 Task: Start in the project BeaconWorks the sprint 'Rocket Run', with a duration of 2 weeks. Start in the project BeaconWorks the sprint 'Rocket Run', with a duration of 1 week. Start in the project BeaconWorks the sprint 'Rocket Run', with a duration of 3 weeks
Action: Mouse moved to (188, 46)
Screenshot: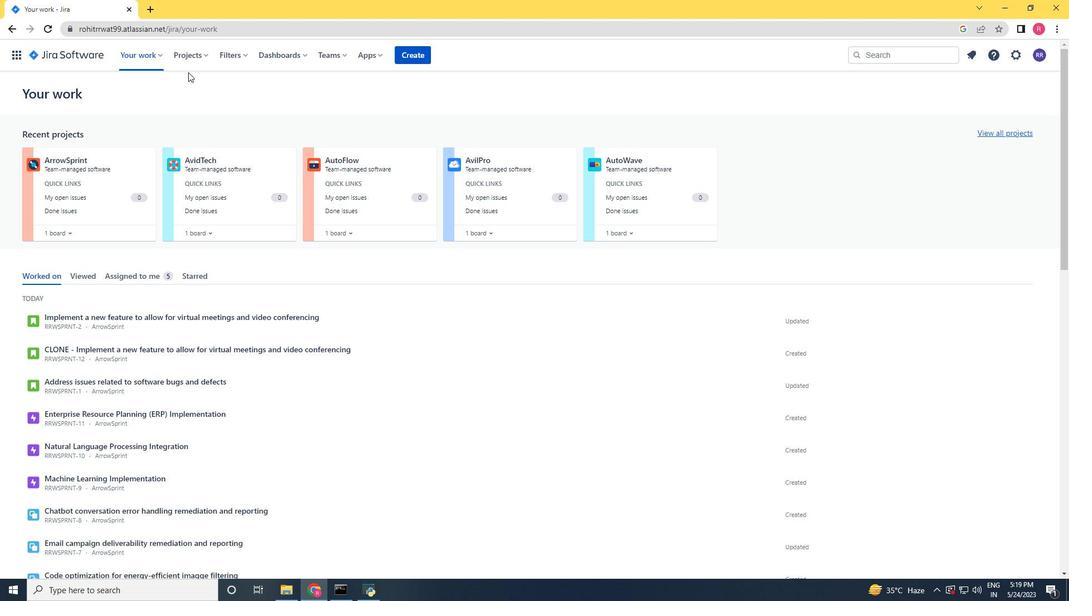 
Action: Mouse pressed left at (188, 46)
Screenshot: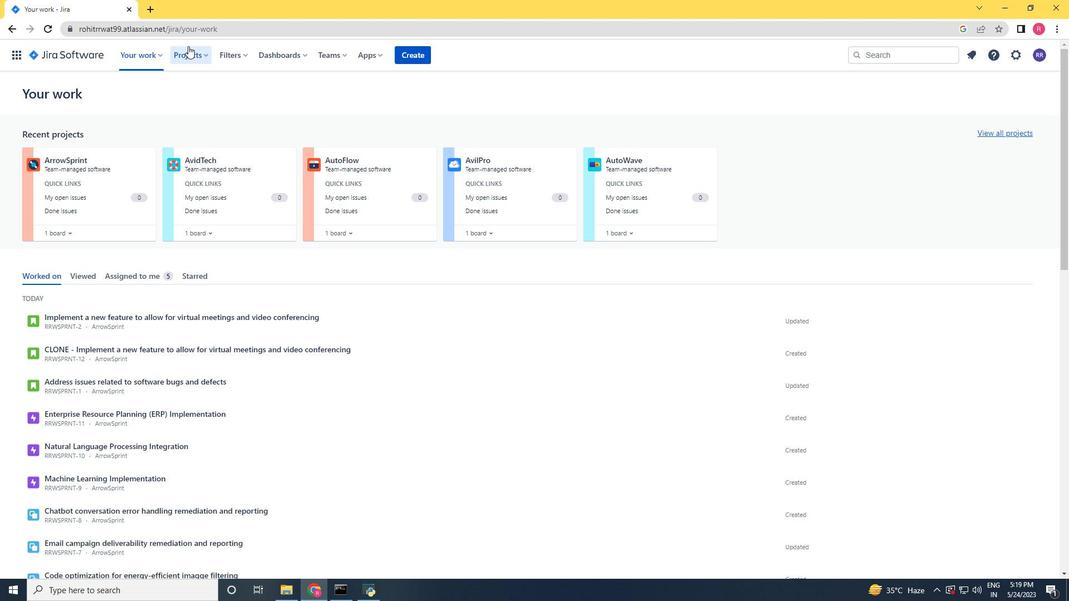 
Action: Mouse moved to (214, 102)
Screenshot: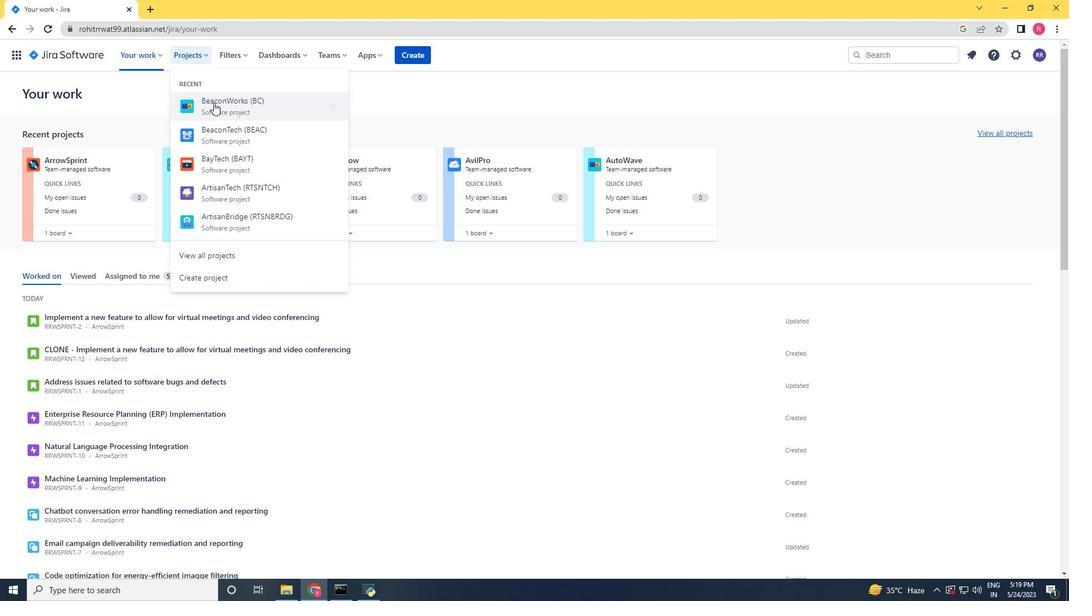 
Action: Mouse pressed left at (214, 102)
Screenshot: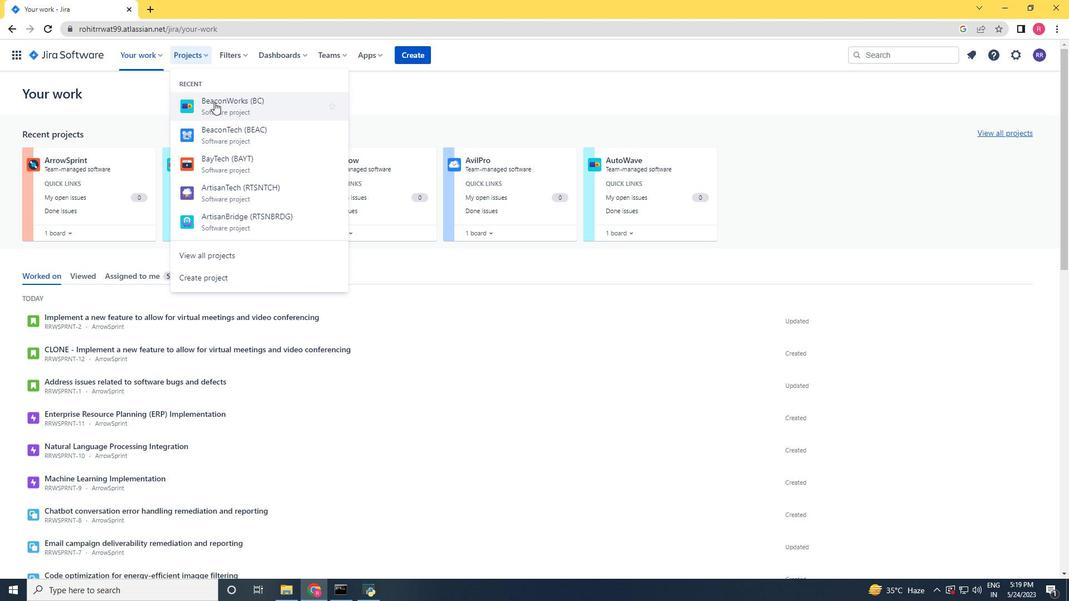 
Action: Mouse moved to (47, 174)
Screenshot: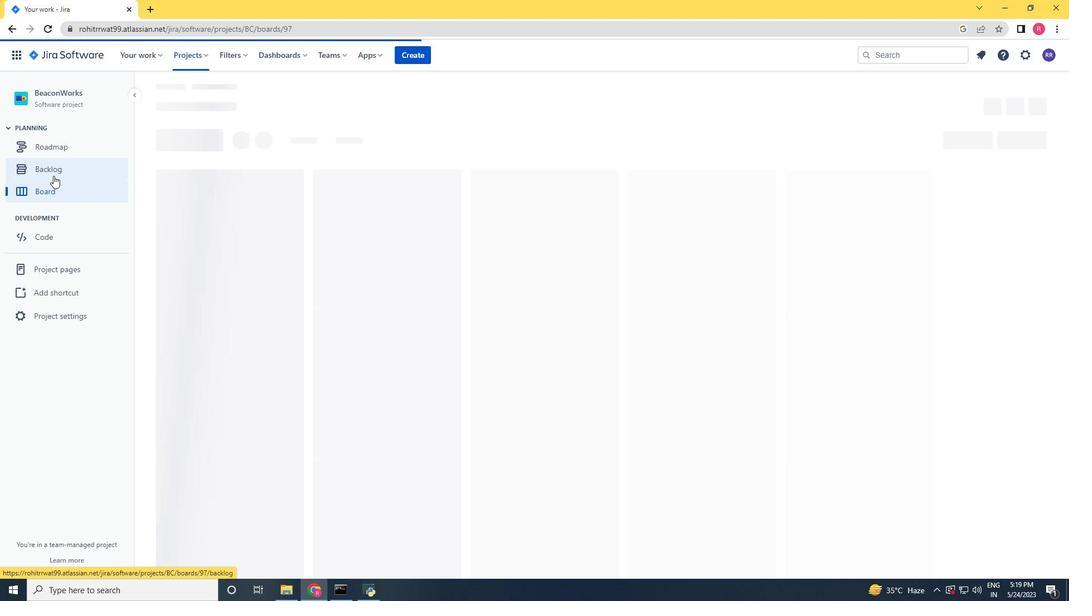 
Action: Mouse pressed left at (47, 174)
Screenshot: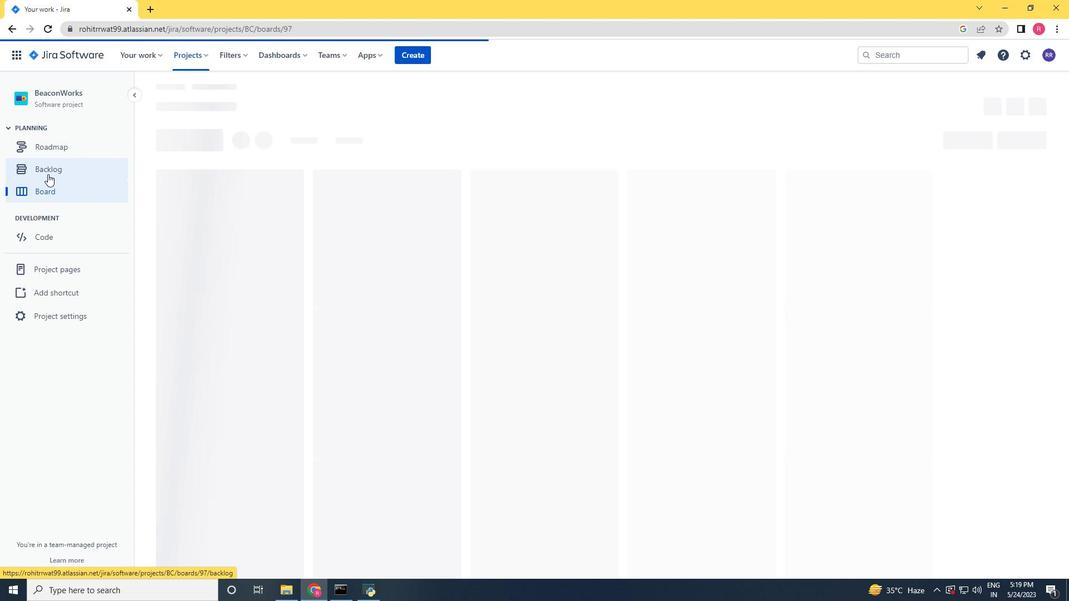 
Action: Mouse moved to (986, 180)
Screenshot: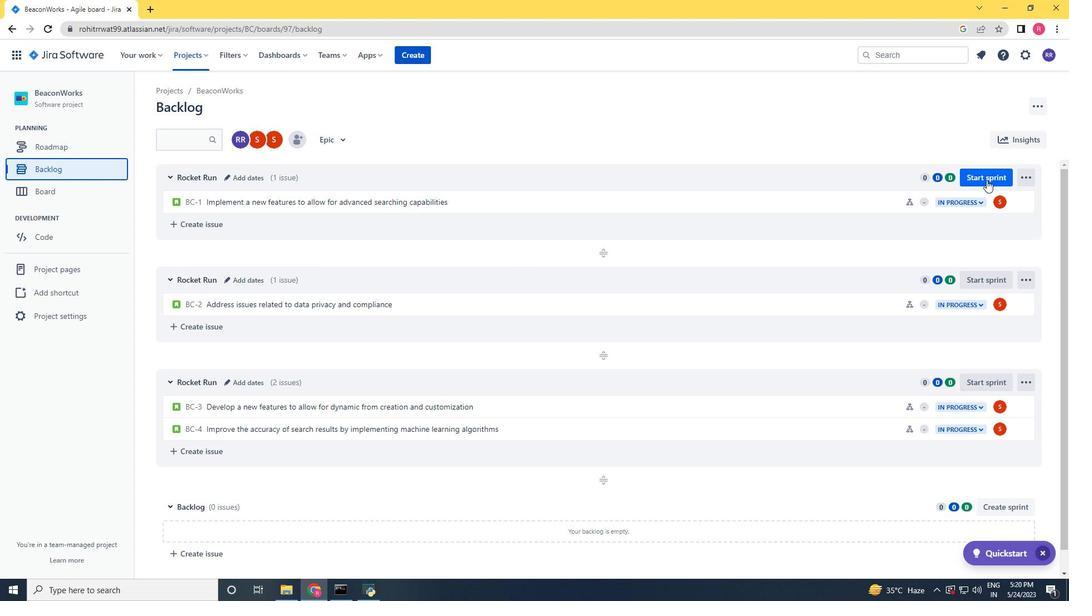 
Action: Mouse pressed left at (986, 180)
Screenshot: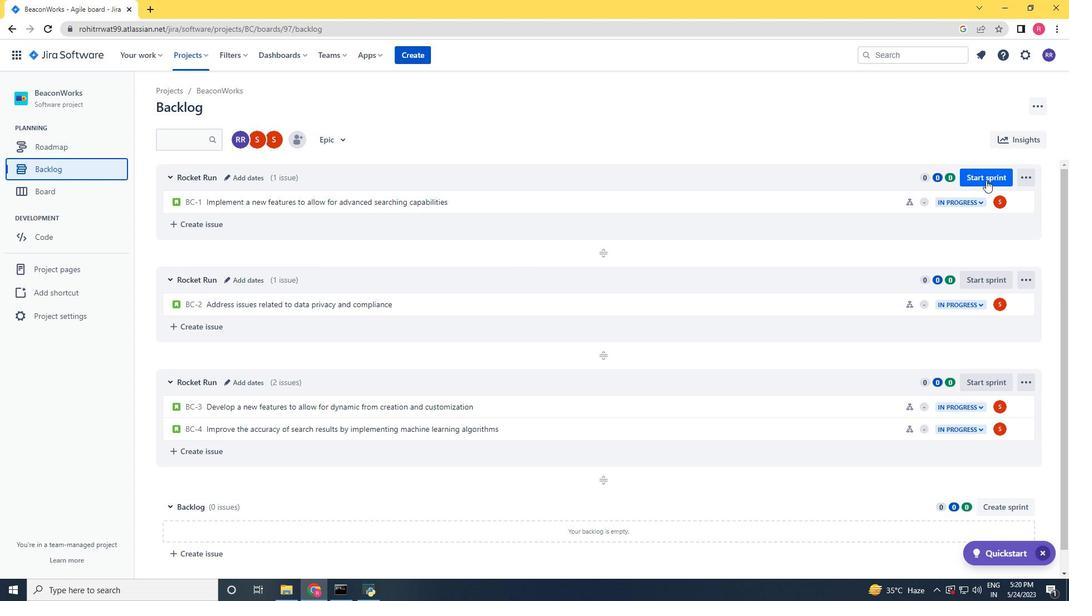 
Action: Mouse moved to (486, 201)
Screenshot: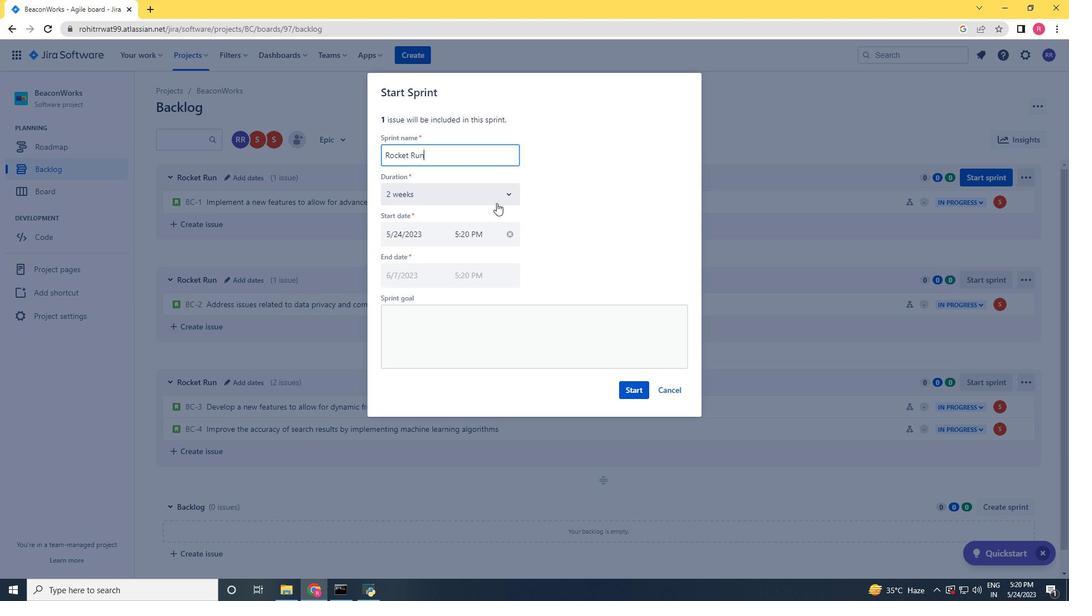 
Action: Mouse pressed left at (486, 201)
Screenshot: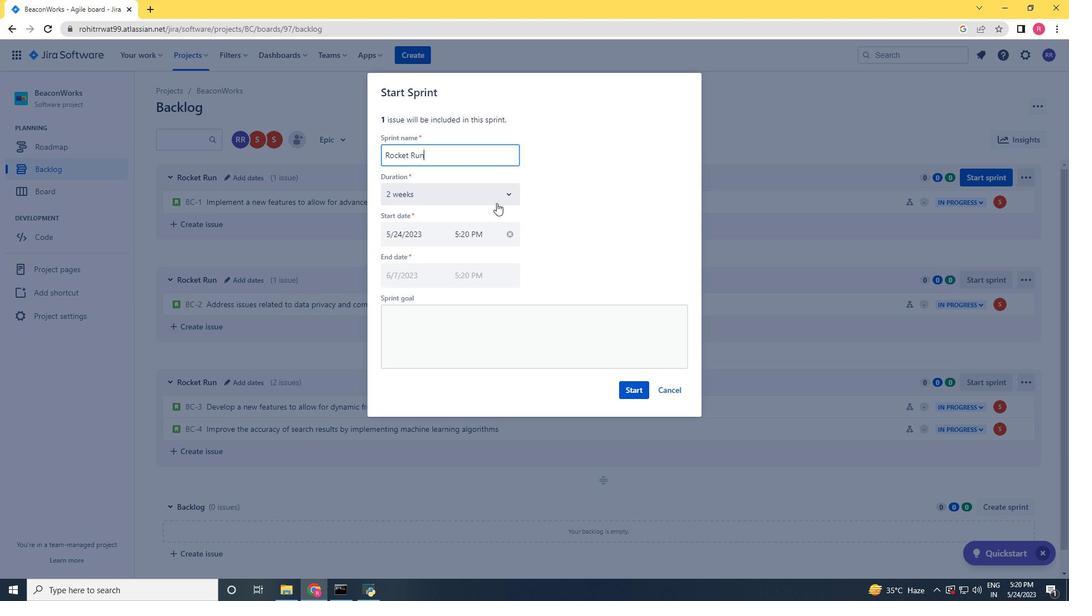 
Action: Mouse moved to (415, 243)
Screenshot: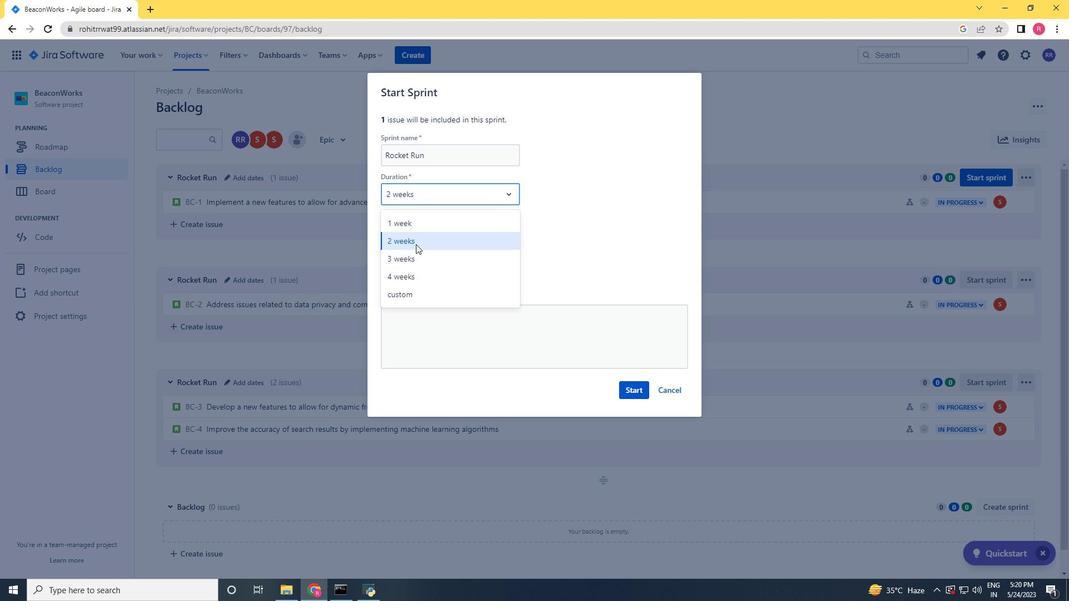 
Action: Mouse pressed left at (415, 243)
Screenshot: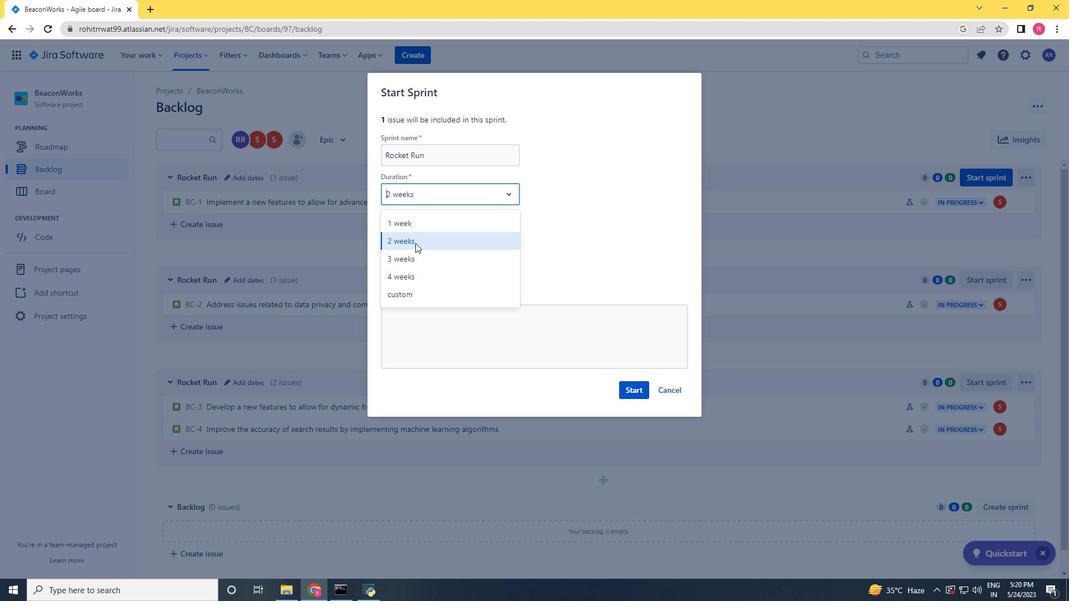 
Action: Mouse moved to (642, 392)
Screenshot: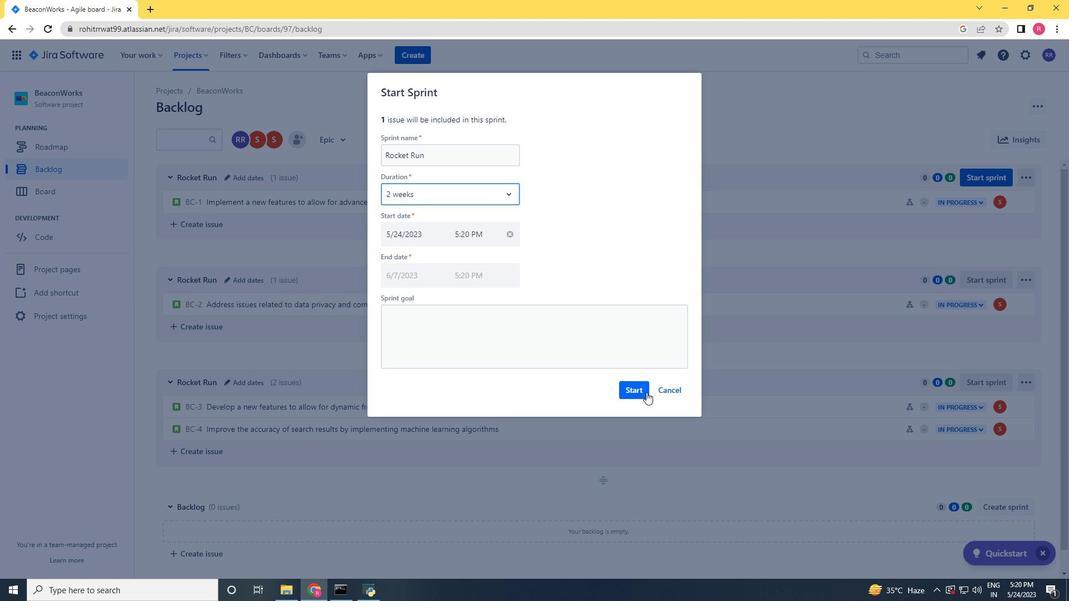 
Action: Mouse pressed left at (642, 392)
Screenshot: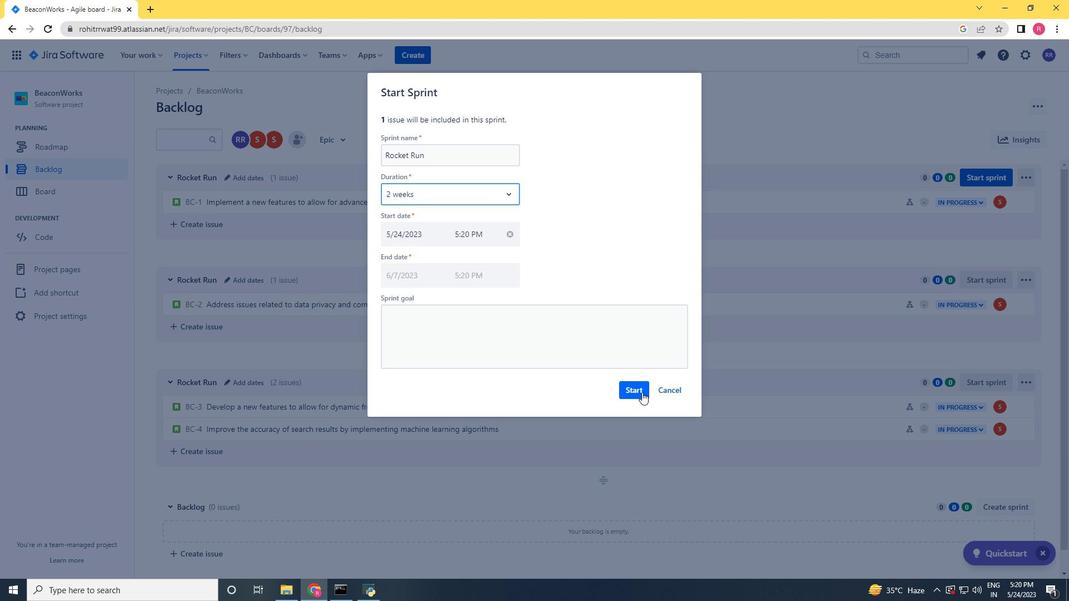 
Action: Mouse moved to (72, 168)
Screenshot: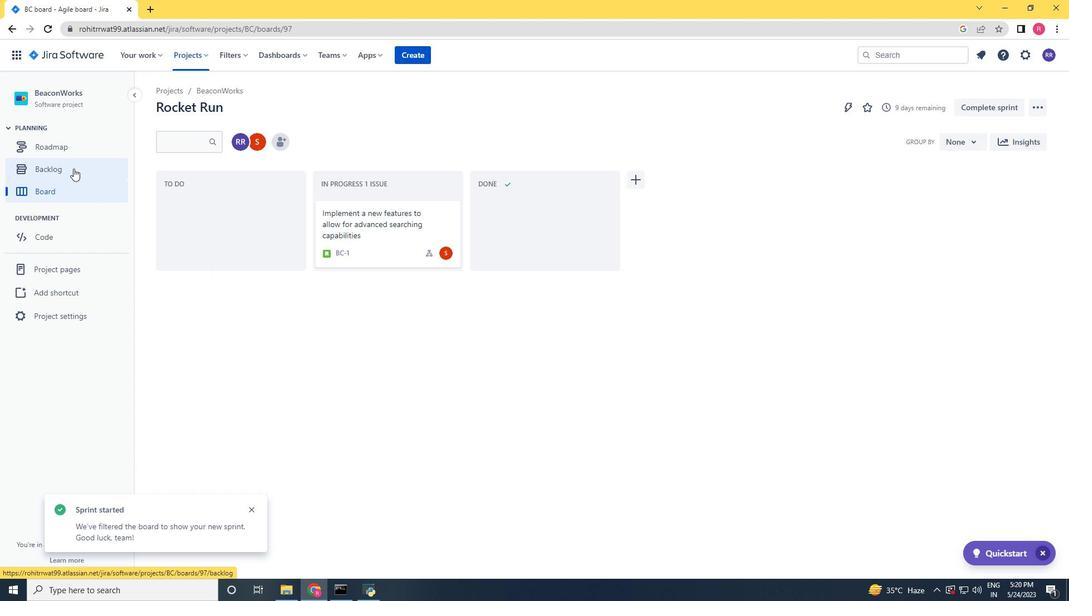 
Action: Mouse pressed left at (72, 168)
Screenshot: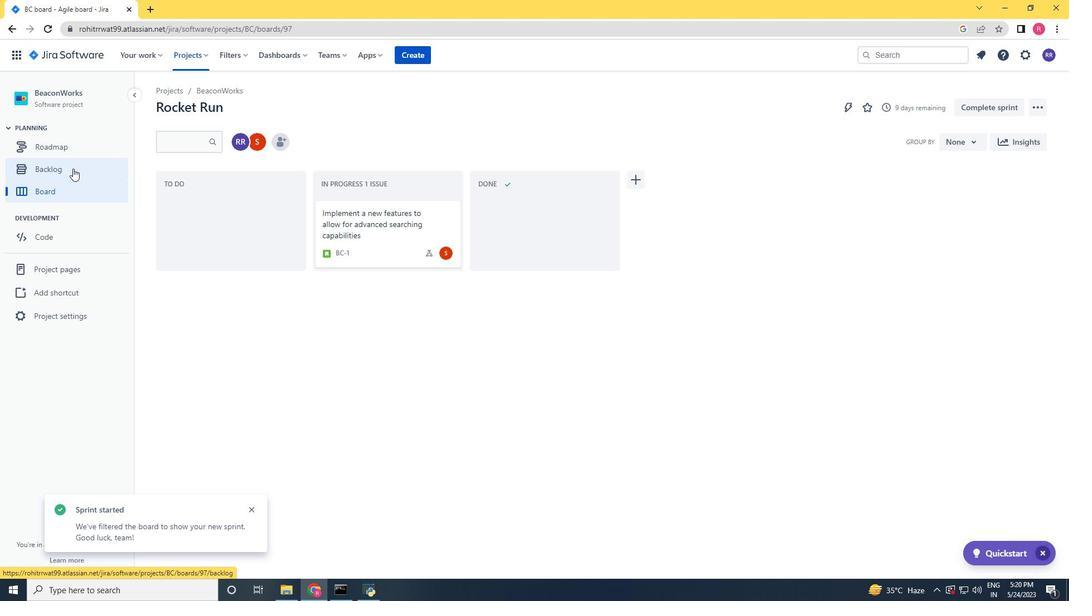 
Action: Mouse moved to (976, 276)
Screenshot: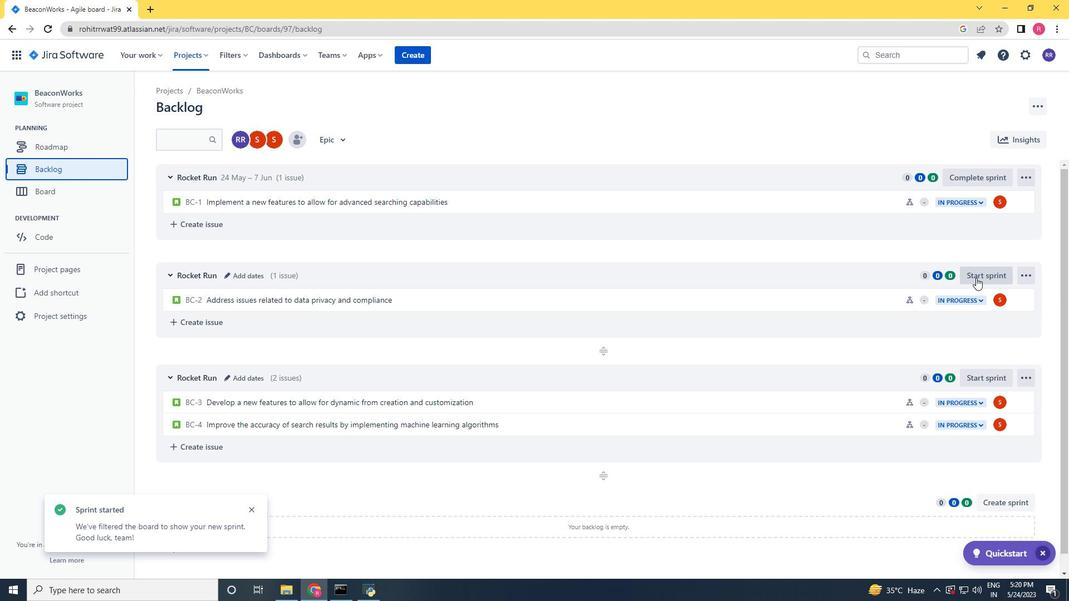 
Action: Mouse pressed left at (976, 276)
Screenshot: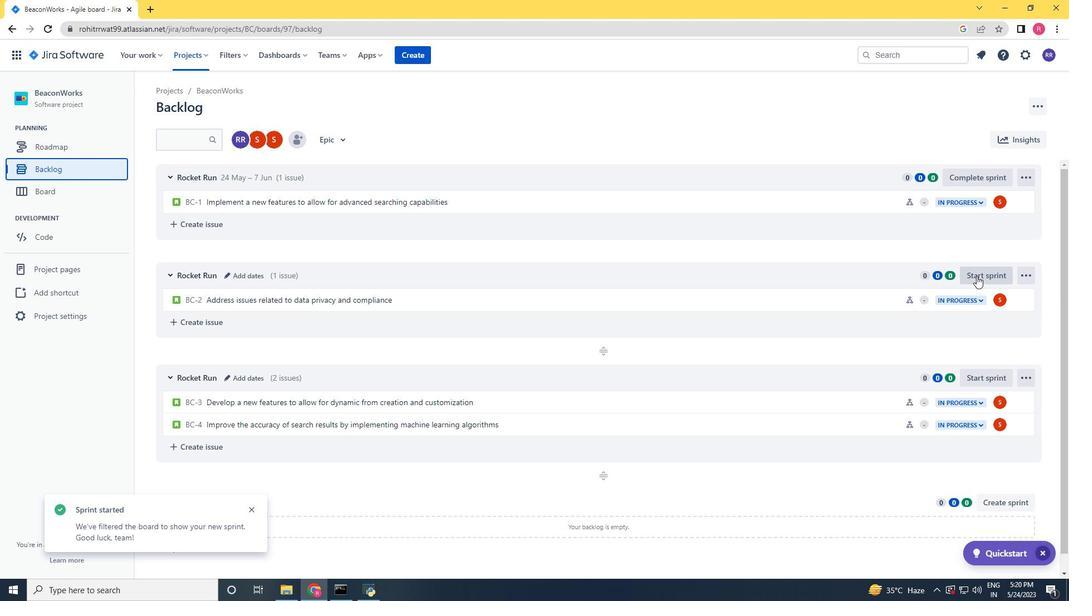 
Action: Mouse moved to (475, 201)
Screenshot: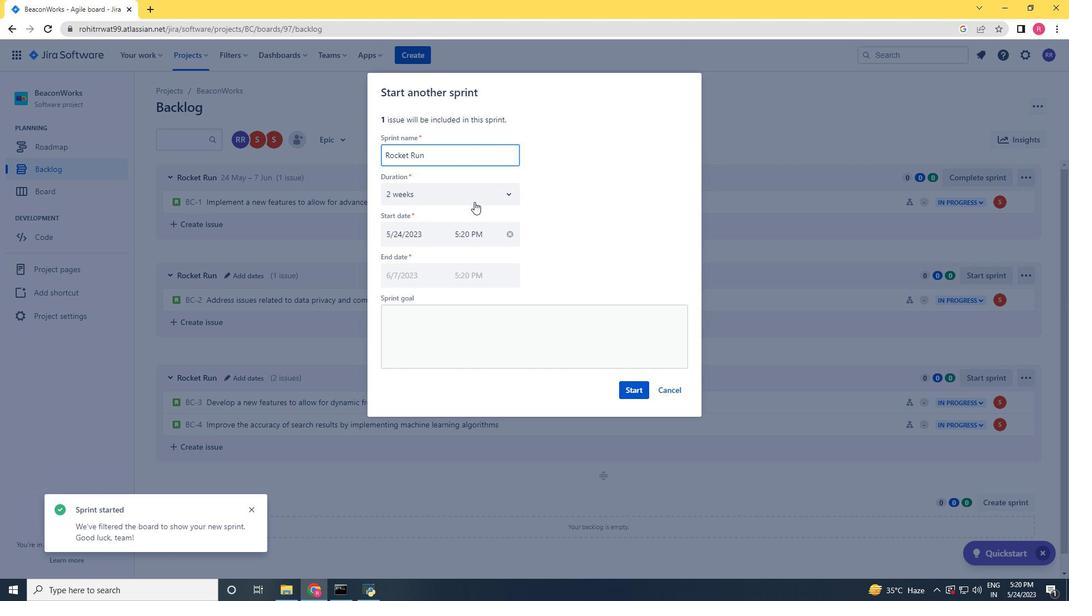 
Action: Mouse pressed left at (475, 201)
Screenshot: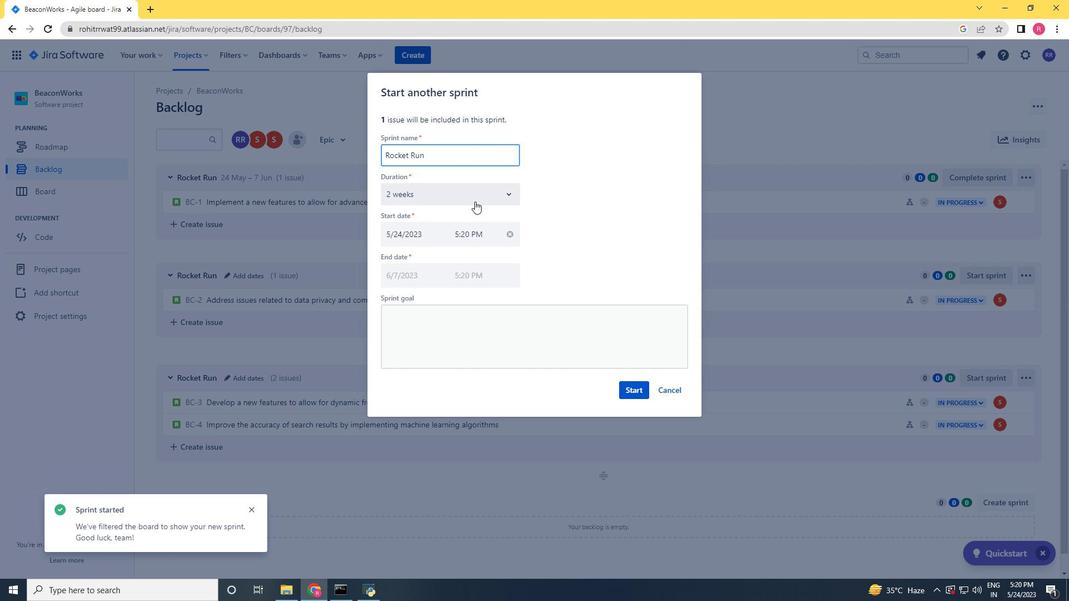 
Action: Mouse moved to (442, 222)
Screenshot: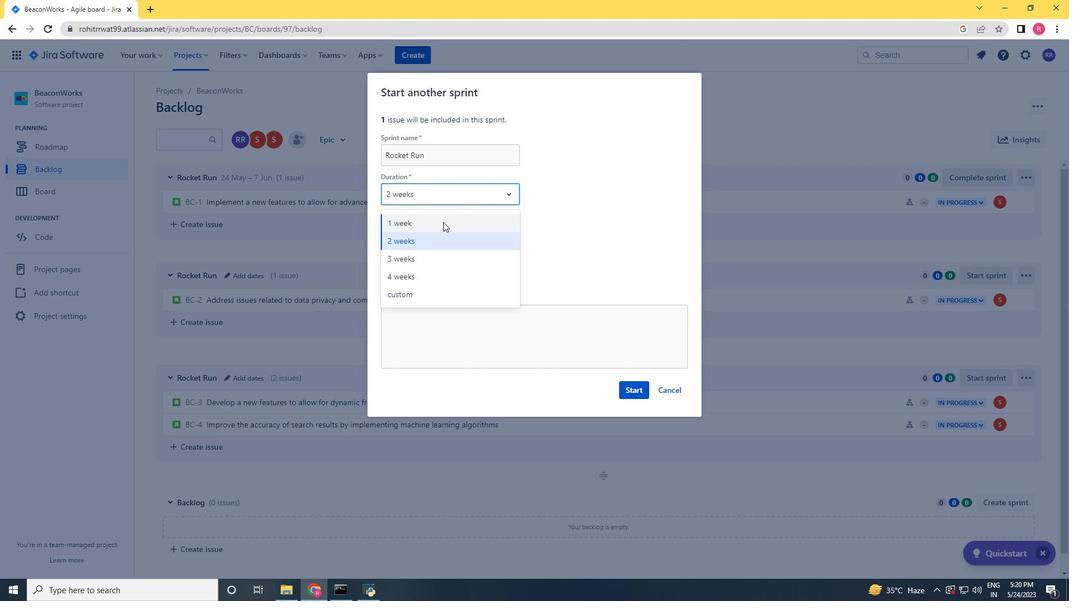 
Action: Mouse pressed left at (442, 222)
Screenshot: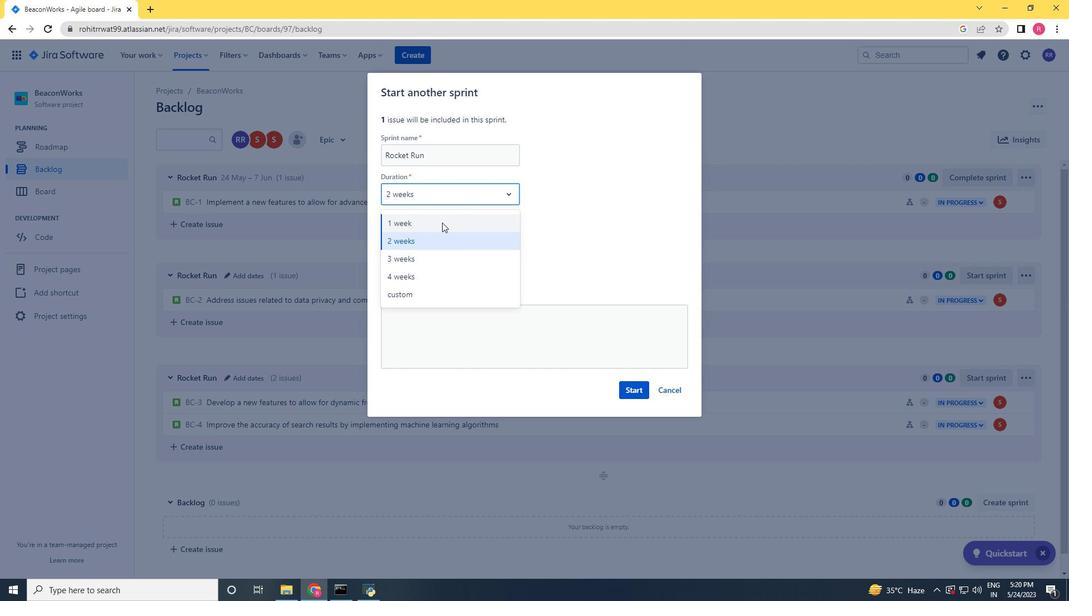
Action: Mouse moved to (629, 393)
Screenshot: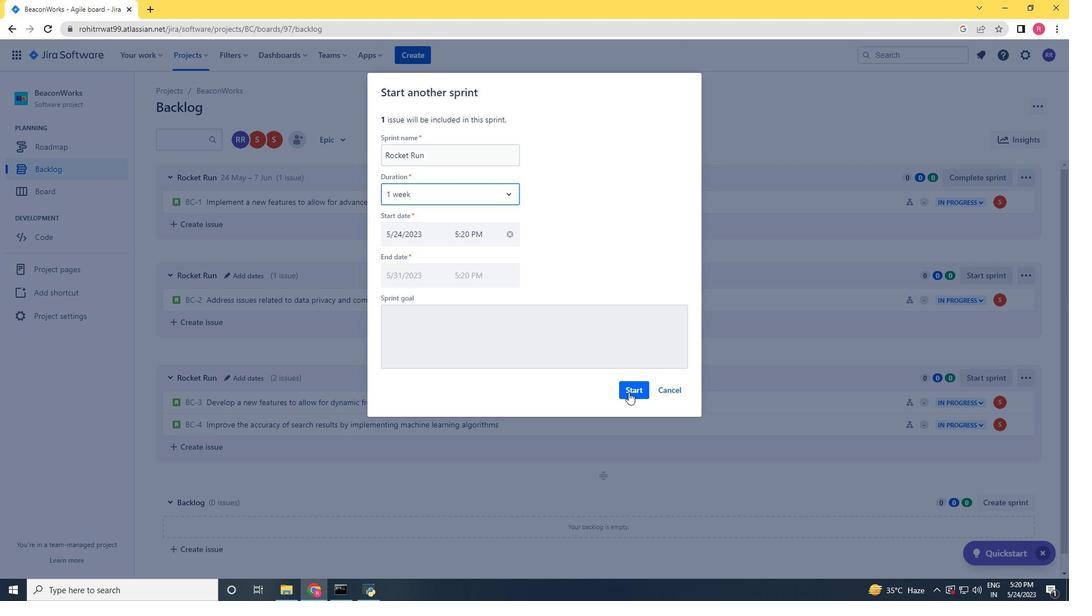 
Action: Mouse pressed left at (629, 393)
Screenshot: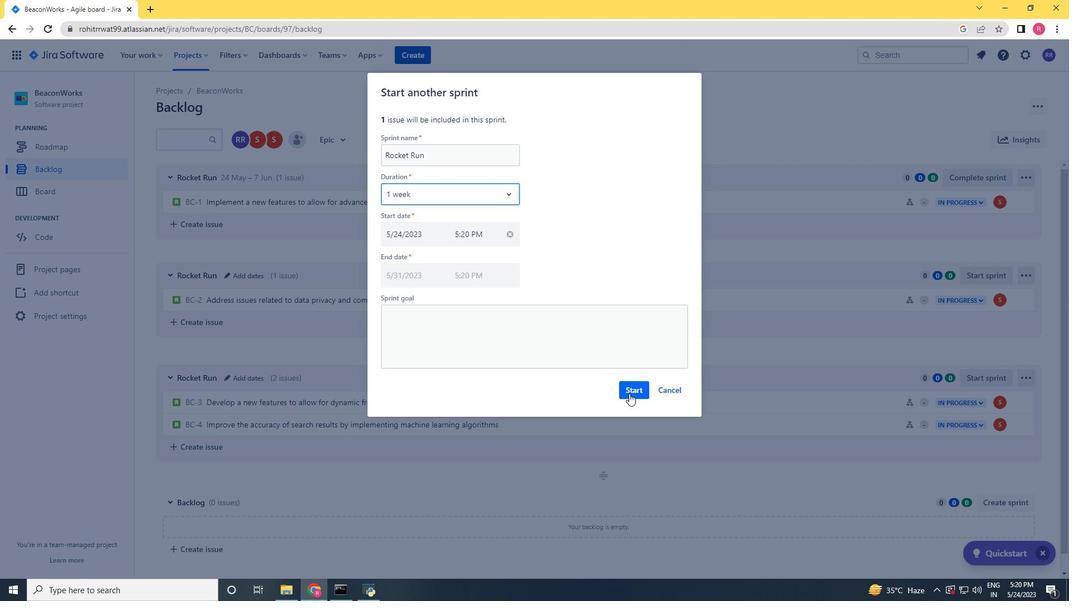
Action: Mouse moved to (68, 168)
Screenshot: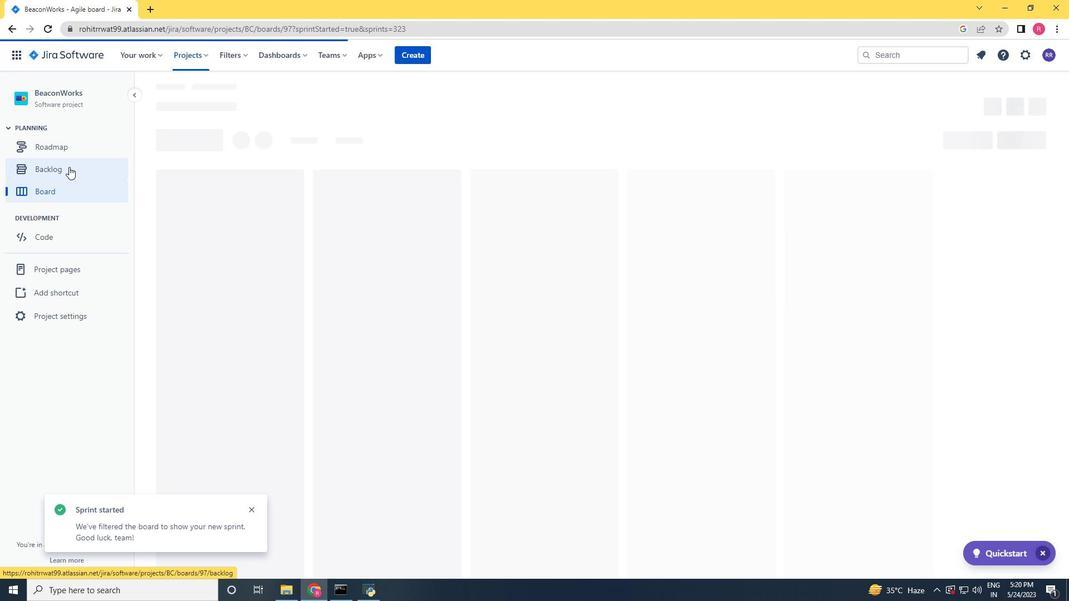 
Action: Mouse pressed left at (68, 168)
Screenshot: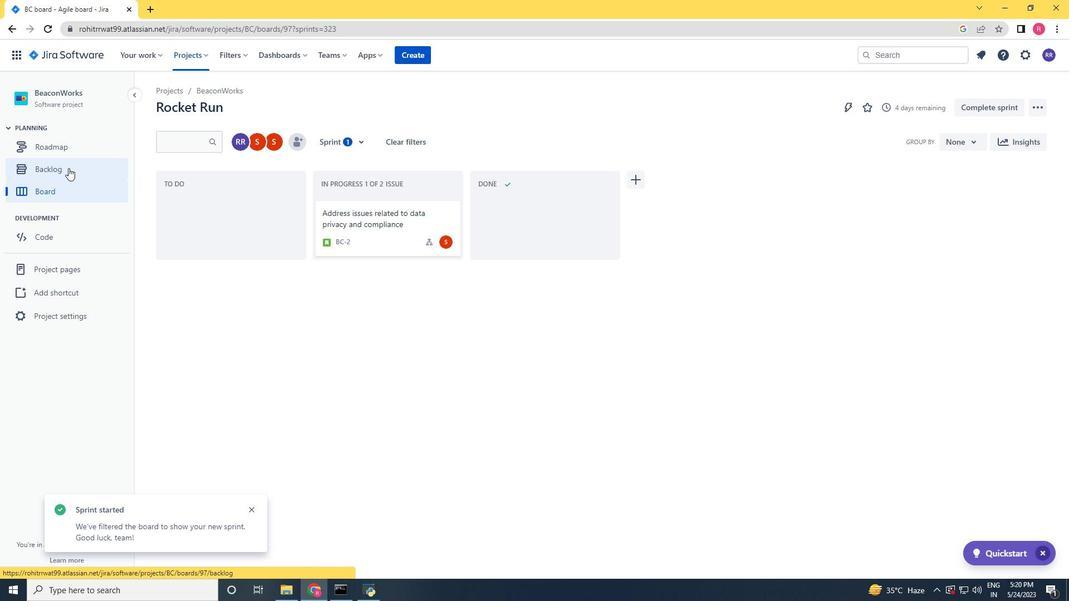 
Action: Mouse moved to (740, 410)
Screenshot: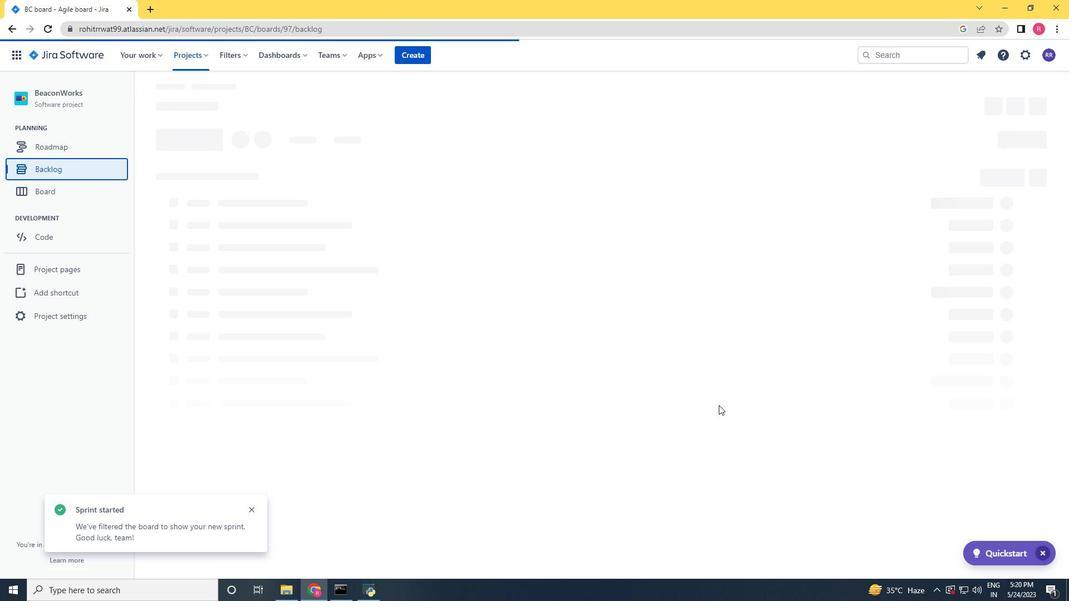 
Action: Mouse scrolled (740, 411) with delta (0, 0)
Screenshot: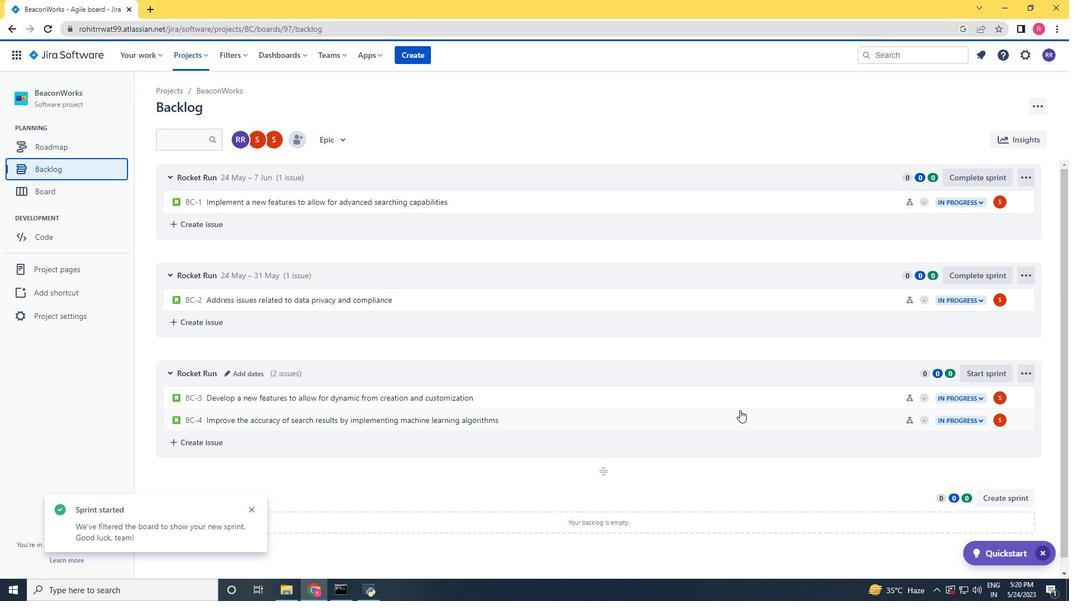 
Action: Mouse scrolled (740, 411) with delta (0, 0)
Screenshot: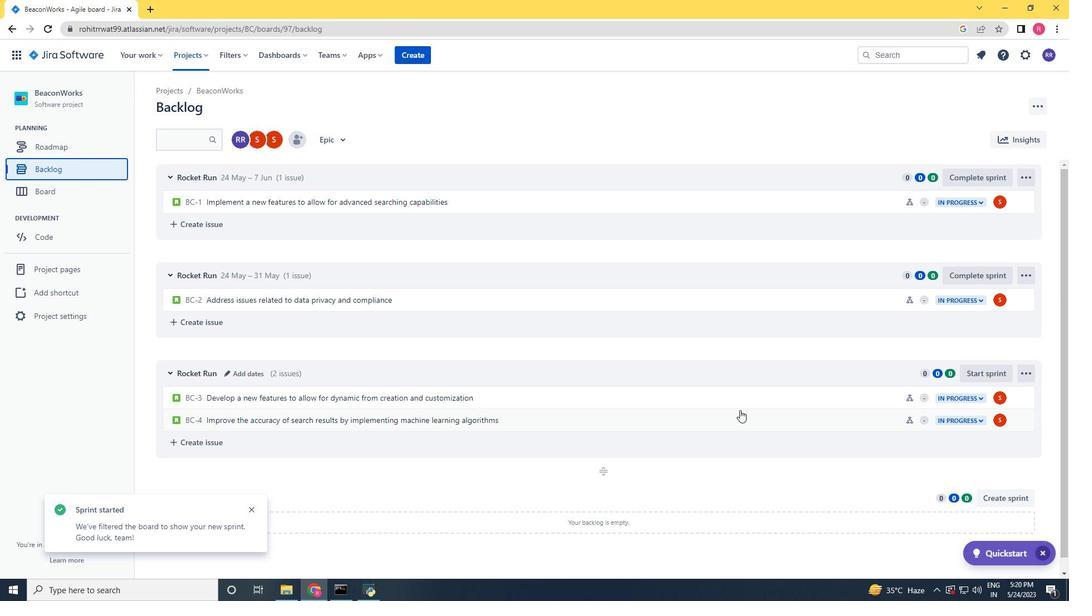 
Action: Mouse scrolled (740, 411) with delta (0, 0)
Screenshot: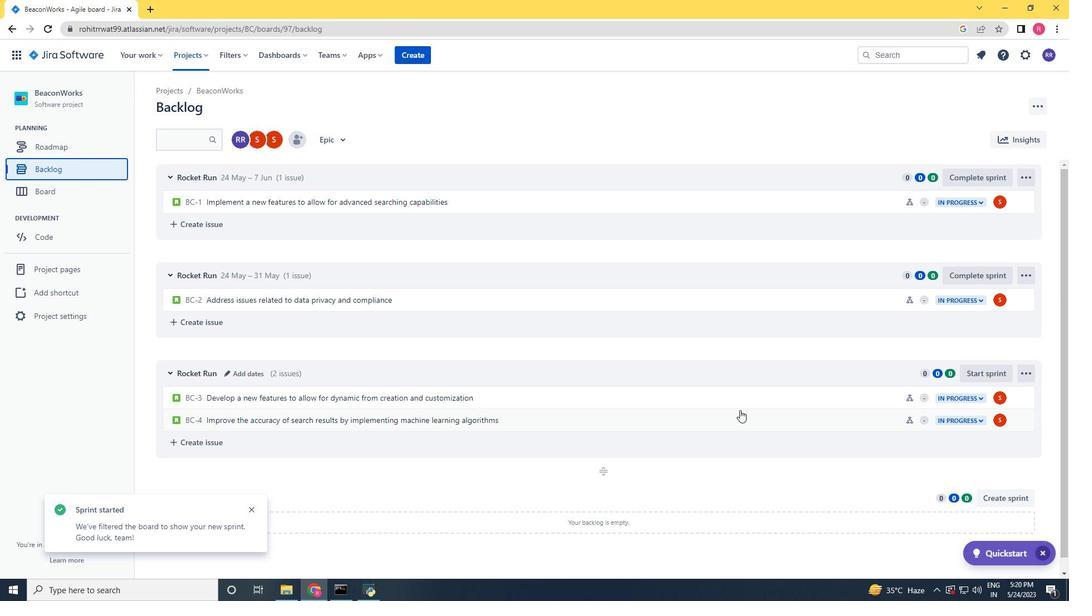 
Action: Mouse moved to (740, 410)
Screenshot: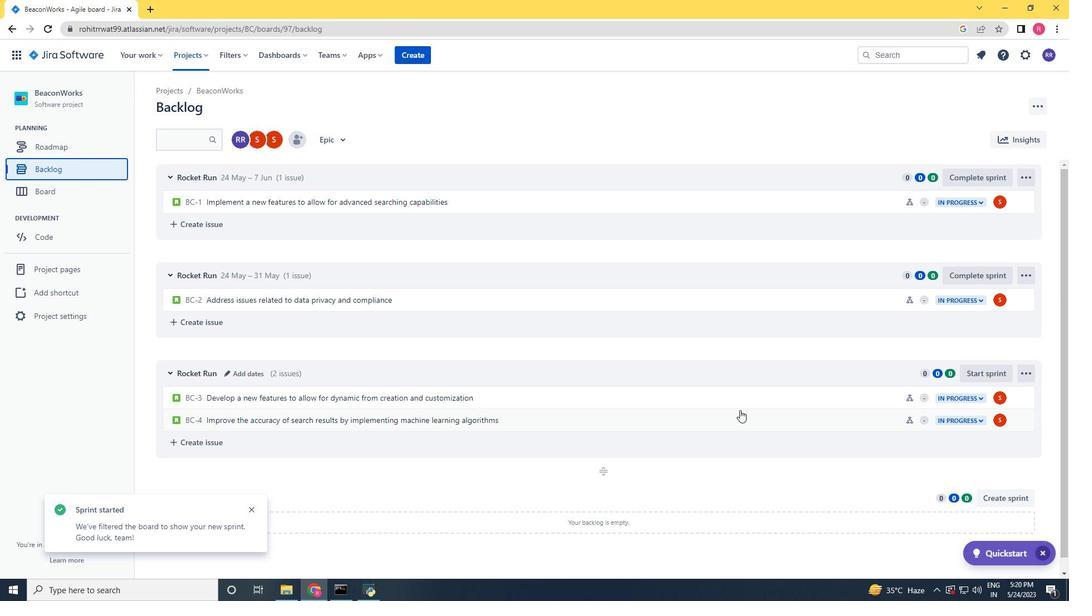 
Action: Mouse scrolled (740, 409) with delta (0, 0)
Screenshot: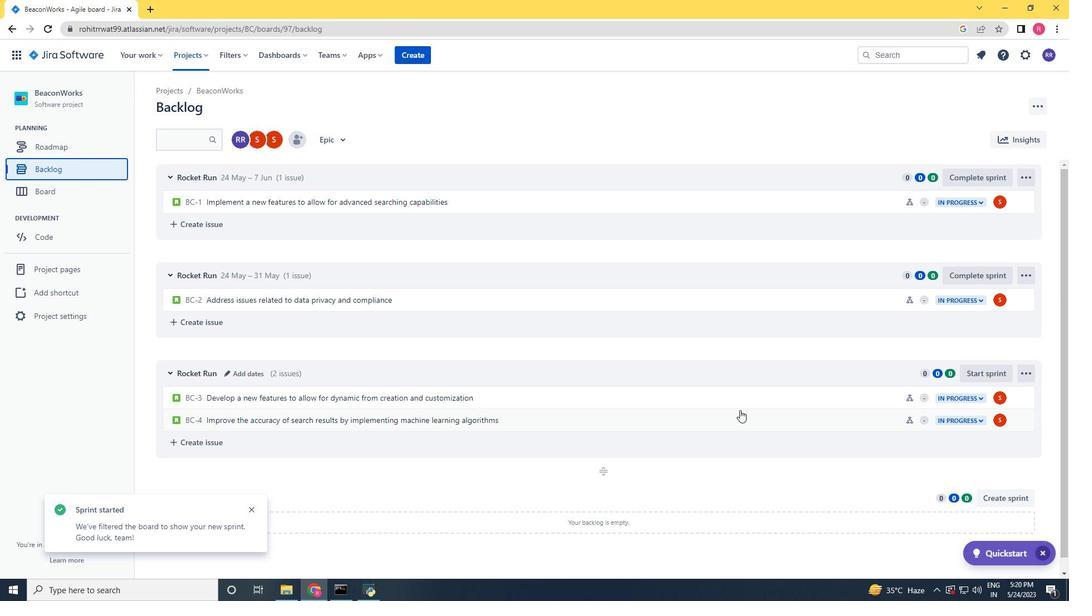 
Action: Mouse scrolled (740, 409) with delta (0, 0)
Screenshot: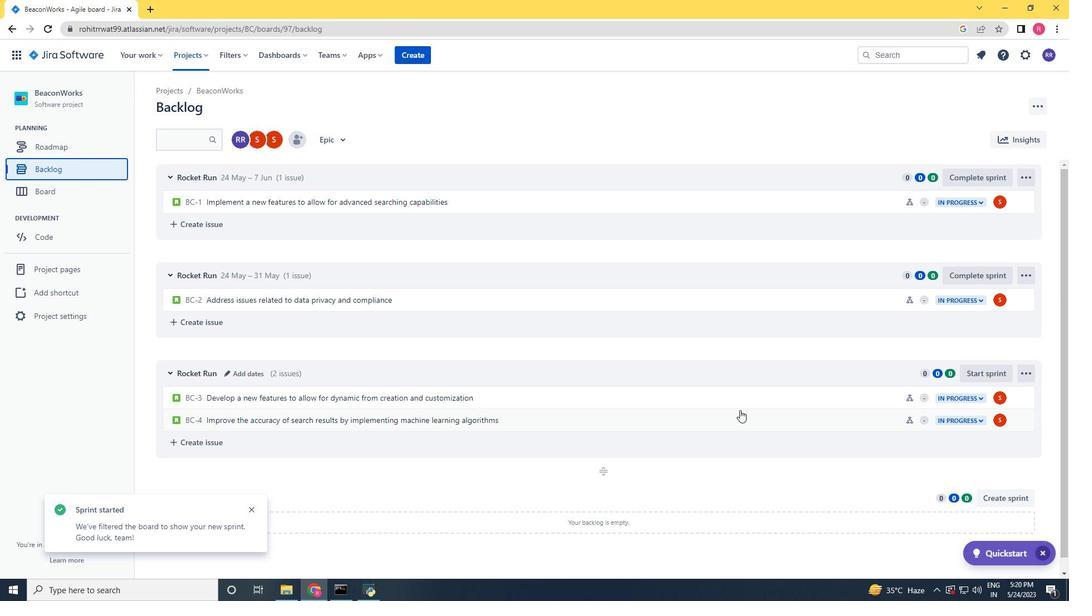 
Action: Mouse scrolled (740, 409) with delta (0, 0)
Screenshot: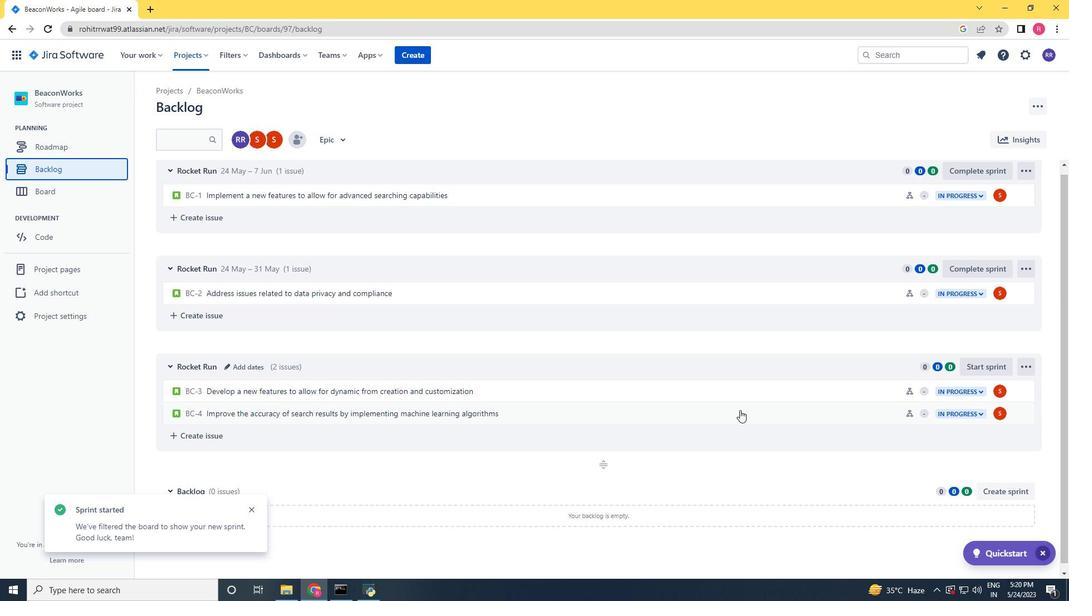 
Action: Mouse moved to (797, 422)
Screenshot: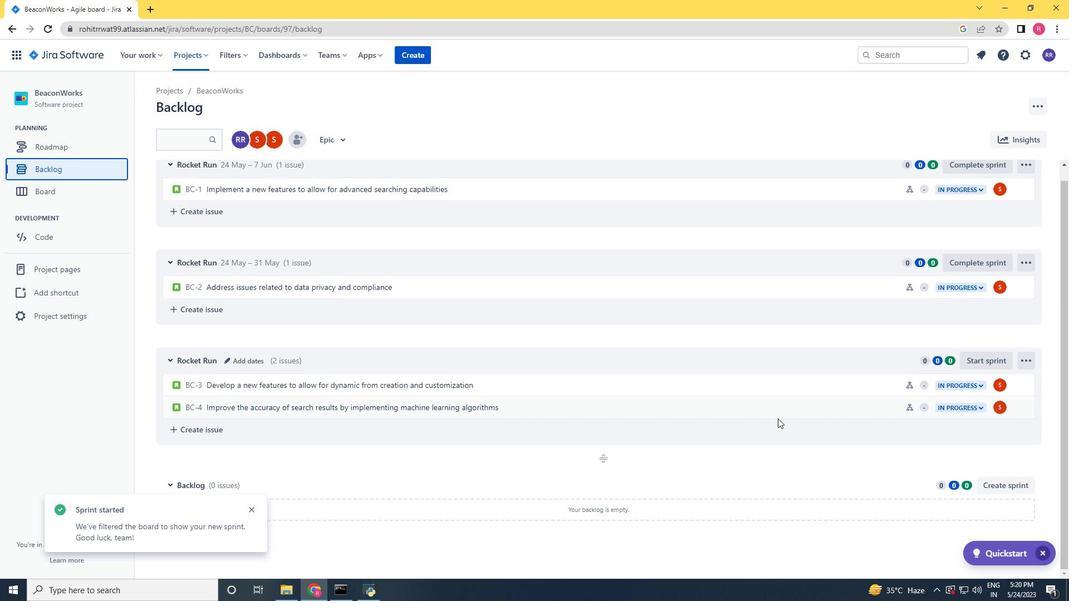
Action: Mouse scrolled (797, 423) with delta (0, 0)
Screenshot: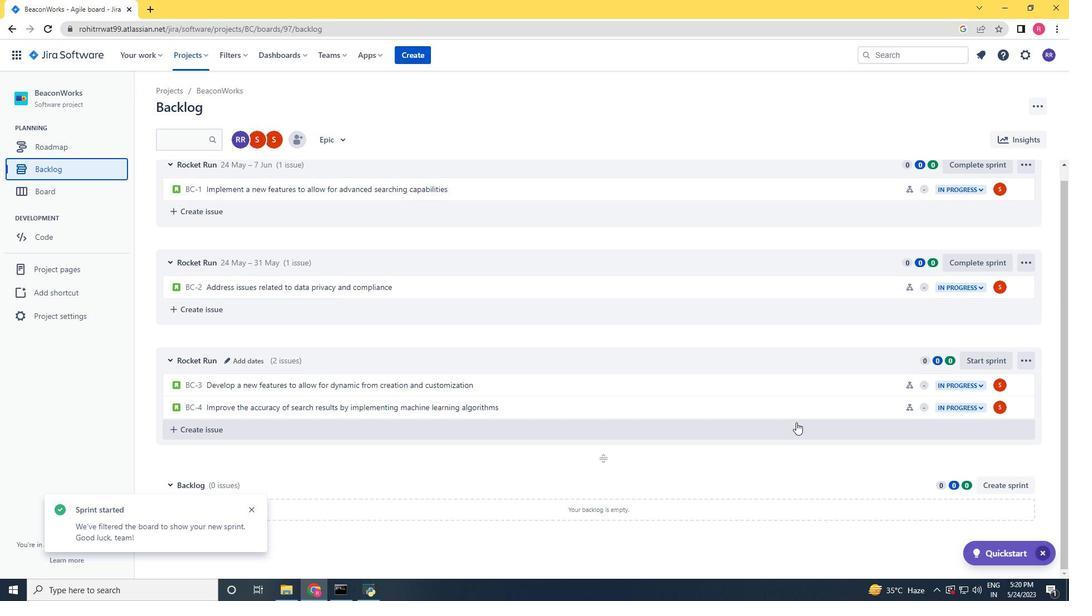 
Action: Mouse scrolled (797, 423) with delta (0, 0)
Screenshot: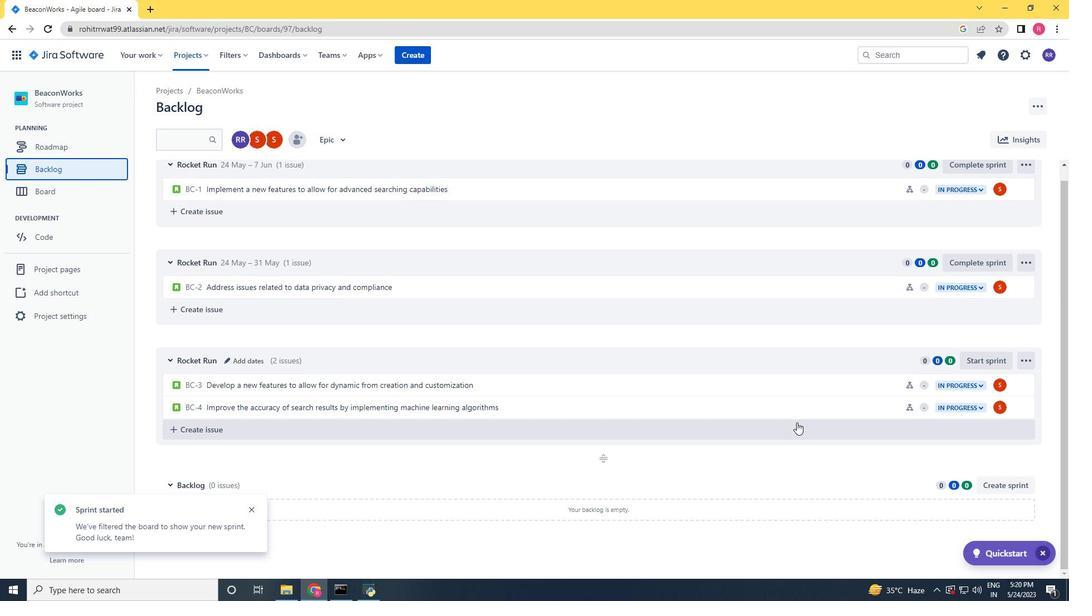 
Action: Mouse scrolled (797, 423) with delta (0, 0)
Screenshot: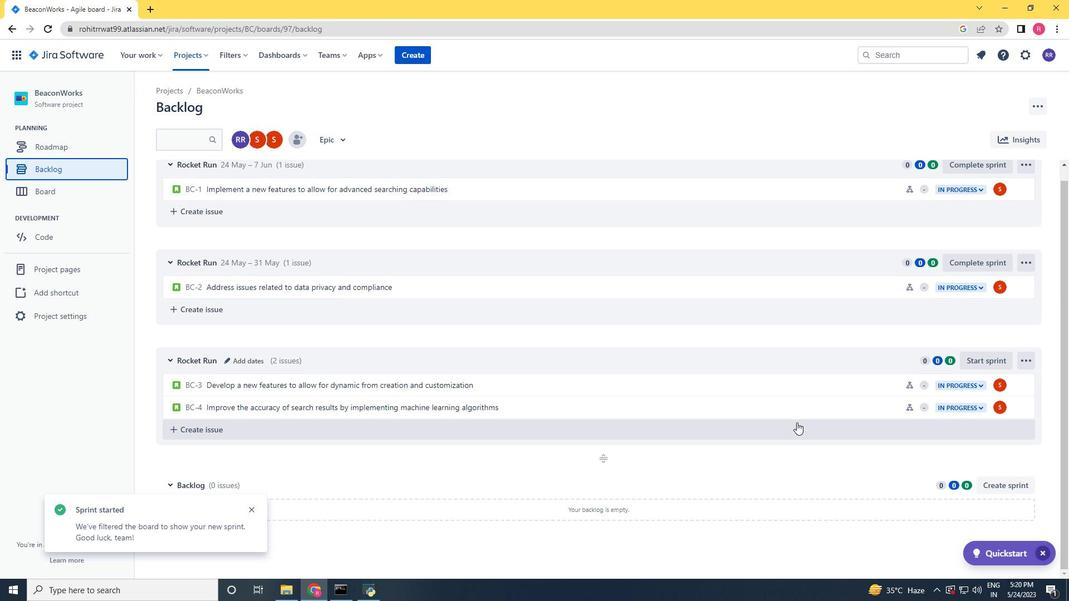
Action: Mouse moved to (978, 367)
Screenshot: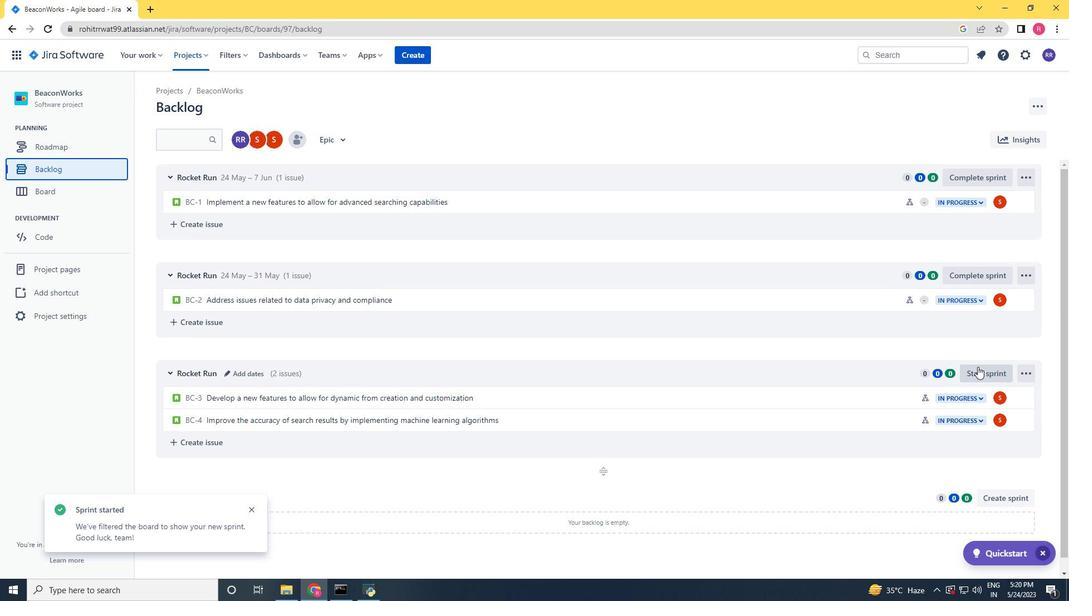 
Action: Mouse pressed left at (978, 367)
Screenshot: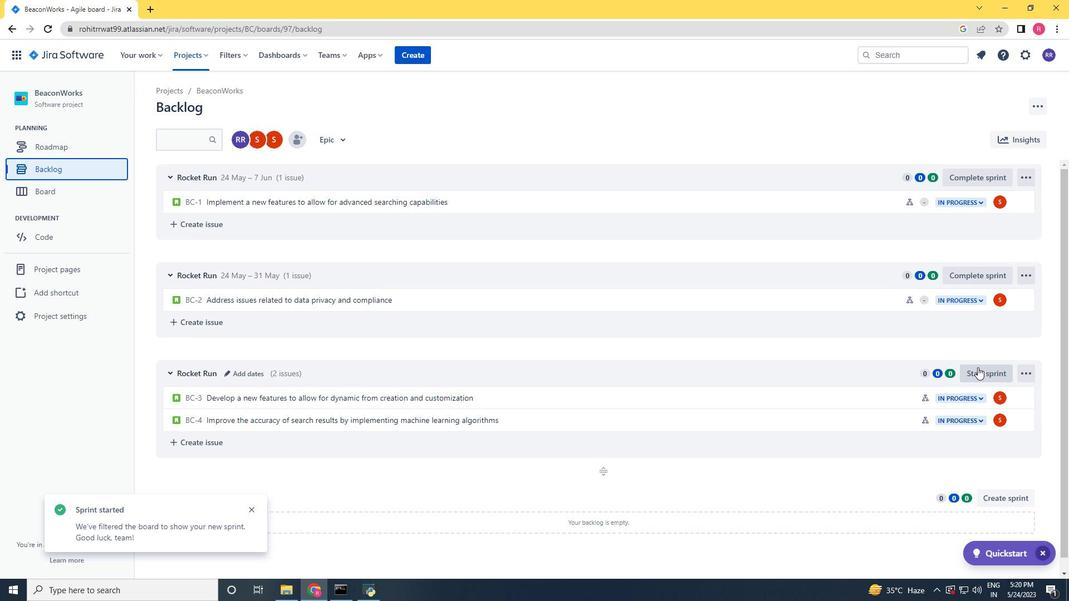 
Action: Mouse moved to (434, 184)
Screenshot: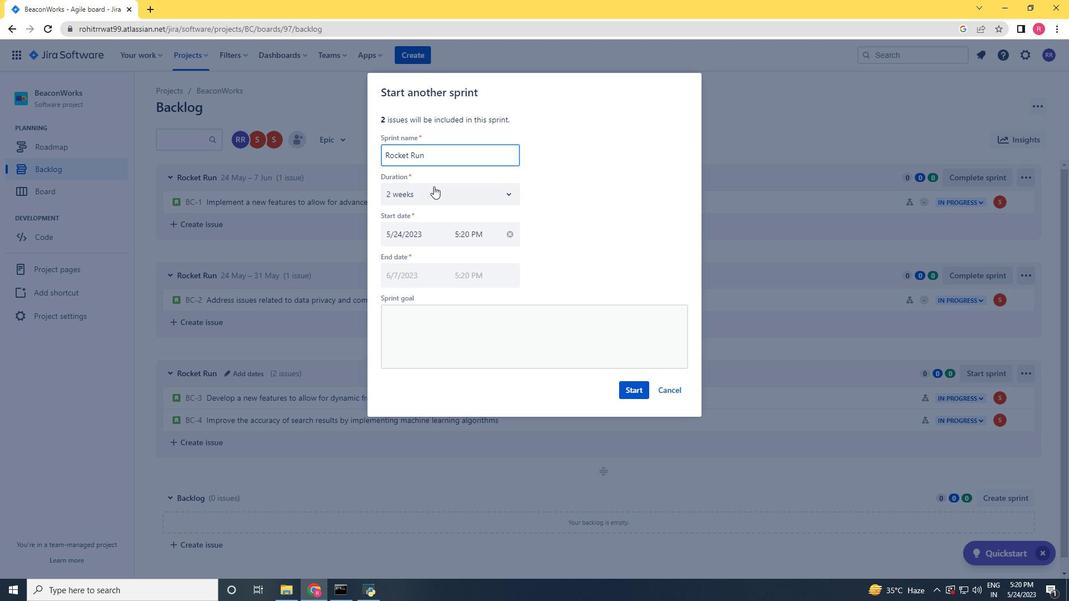 
Action: Mouse pressed left at (434, 184)
Screenshot: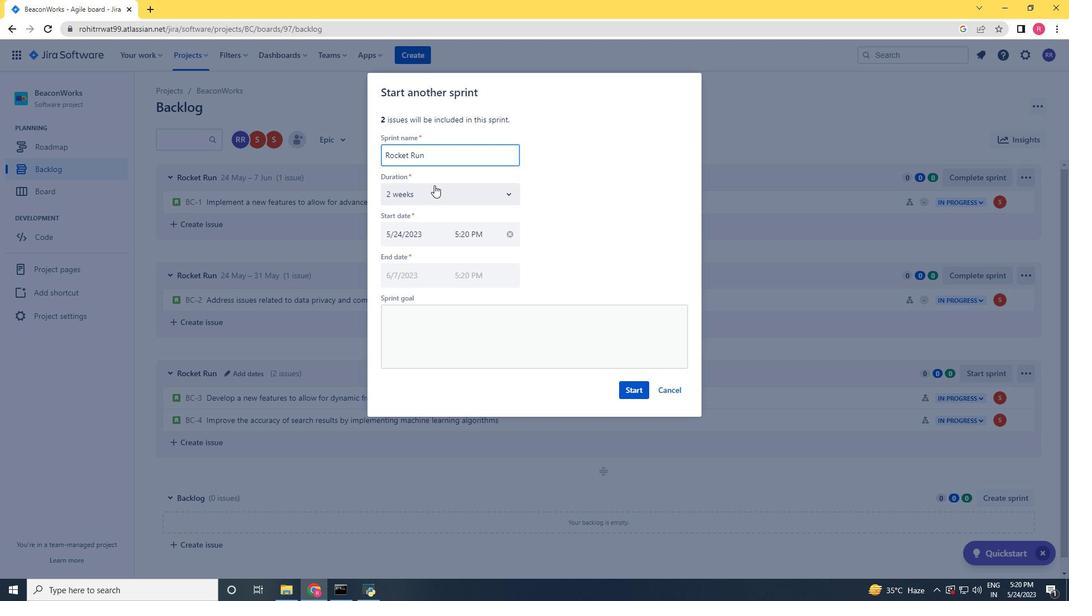 
Action: Mouse moved to (412, 259)
Screenshot: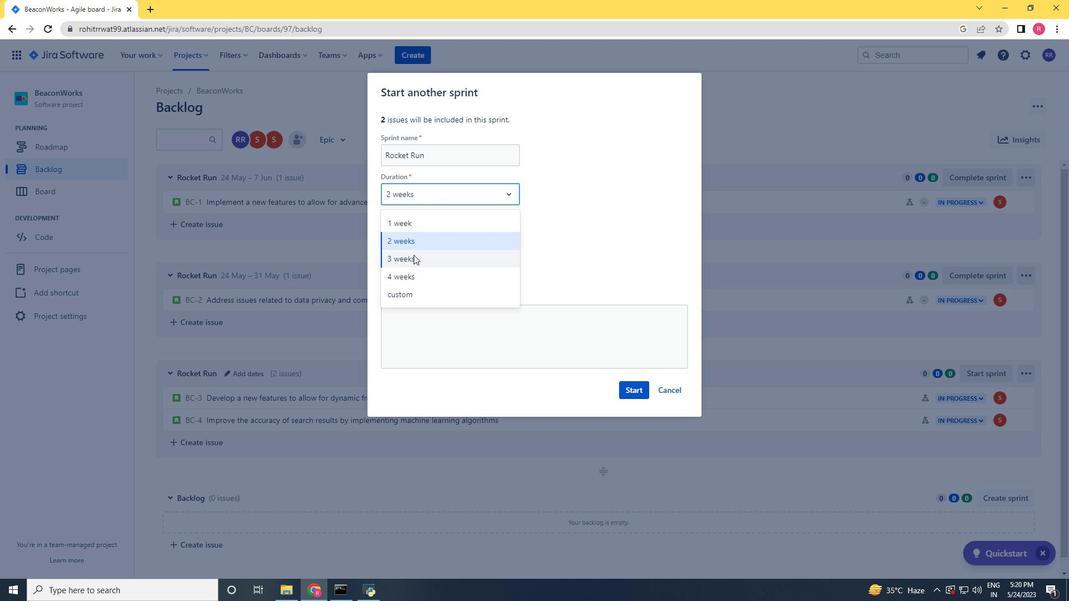 
Action: Mouse pressed left at (412, 259)
Screenshot: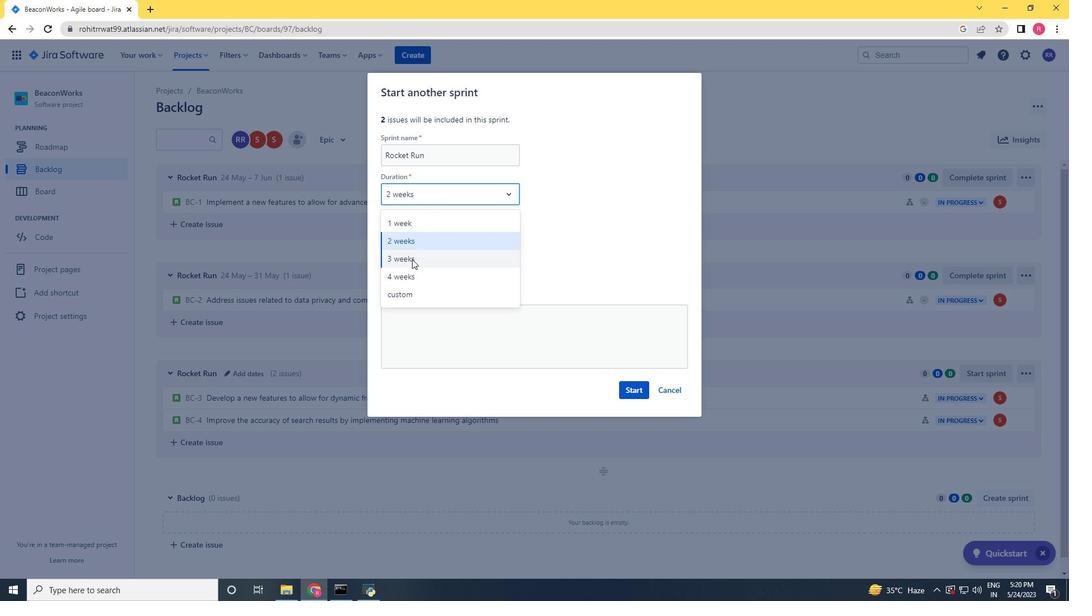 
Action: Mouse moved to (628, 390)
Screenshot: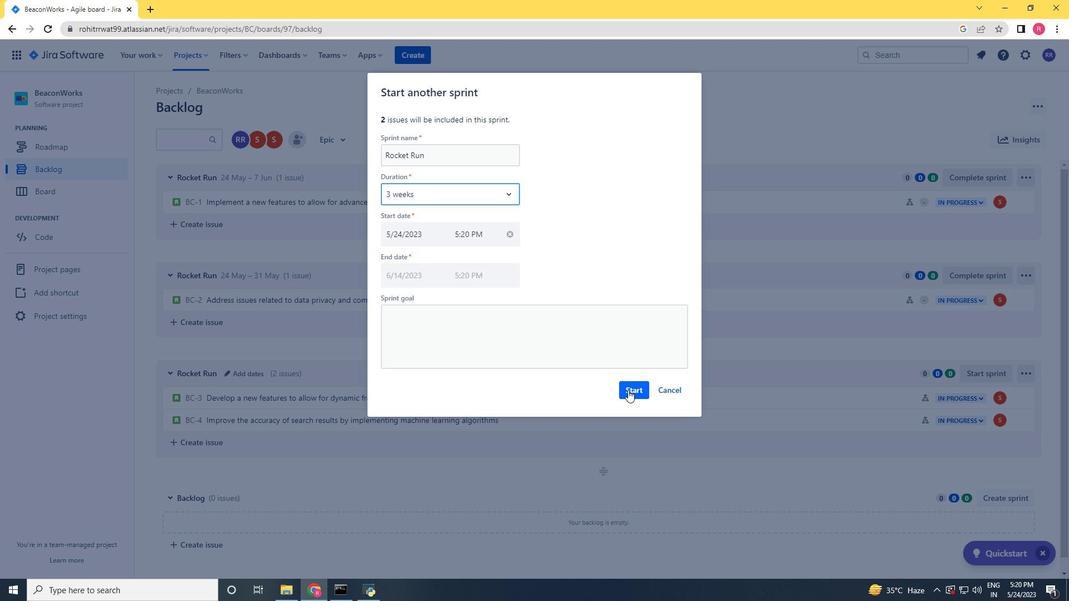 
Action: Mouse pressed left at (628, 390)
Screenshot: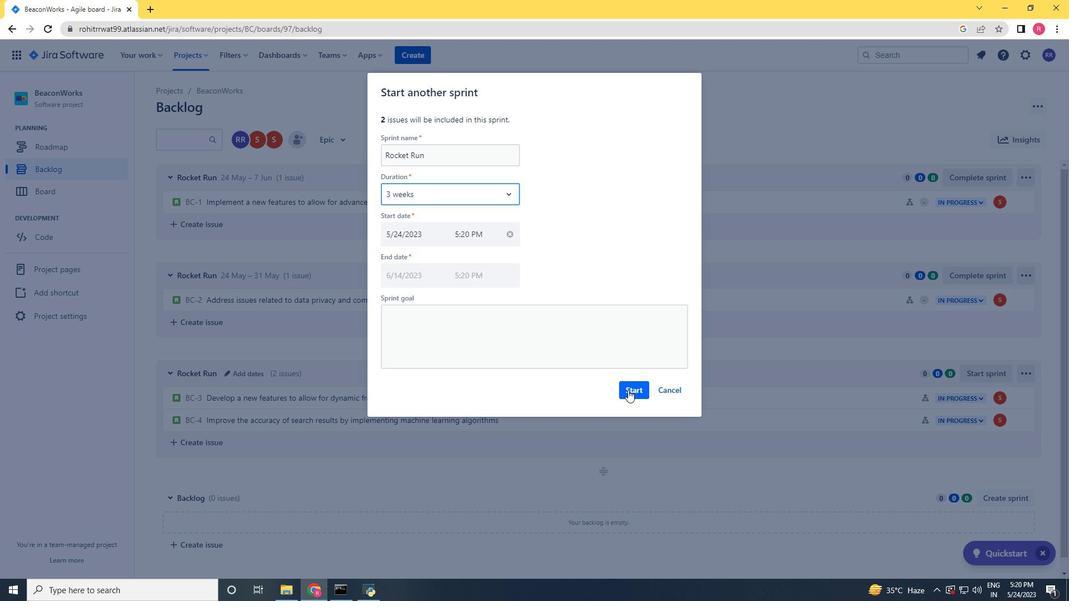 
Action: Mouse scrolled (628, 391) with delta (0, 0)
Screenshot: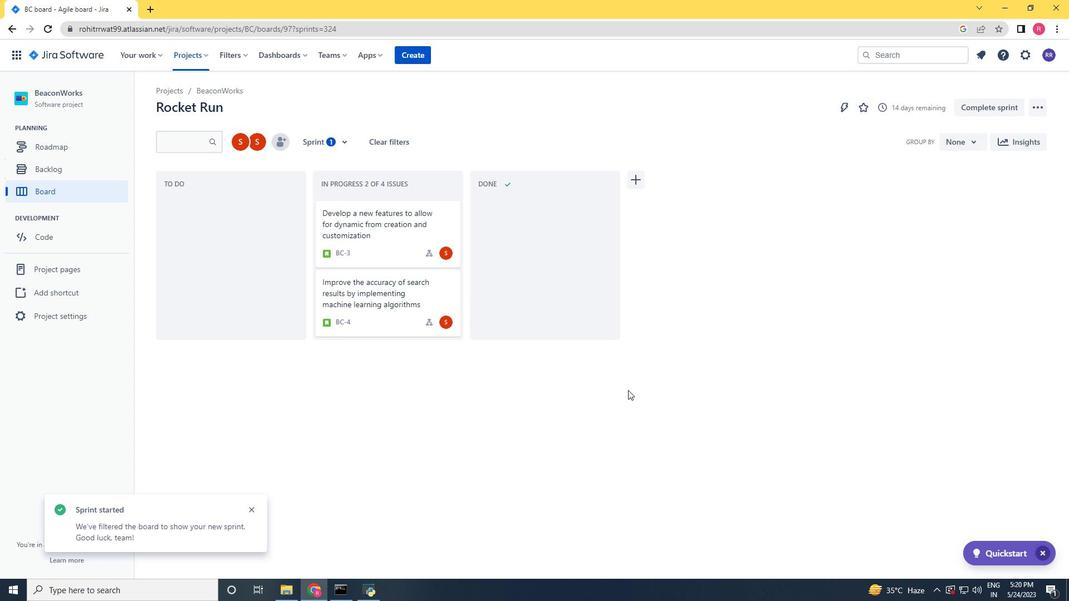 
Action: Mouse scrolled (628, 391) with delta (0, 0)
Screenshot: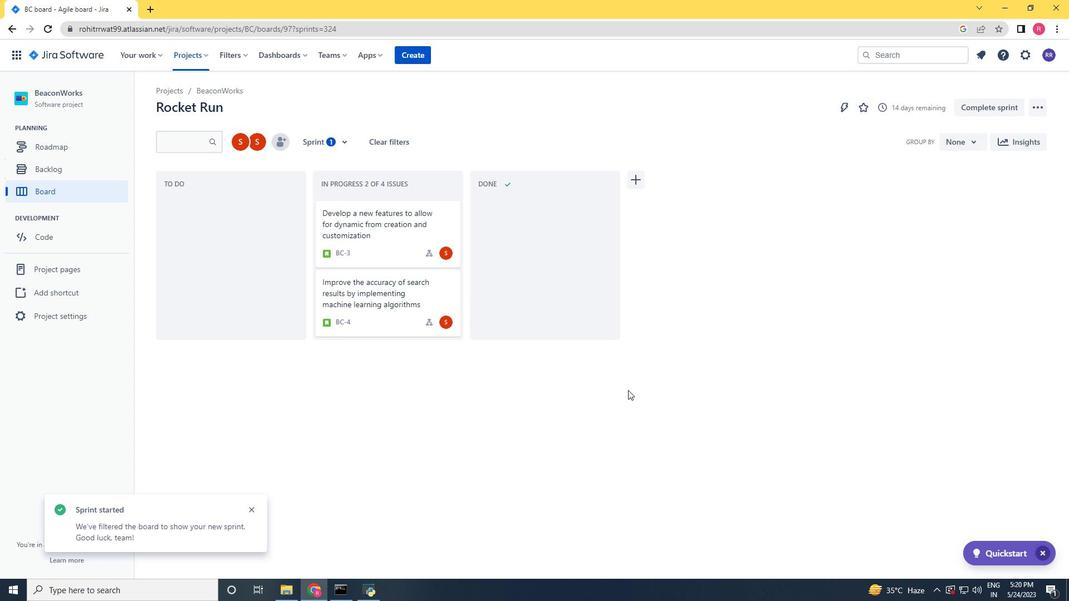 
Action: Mouse moved to (58, 168)
Screenshot: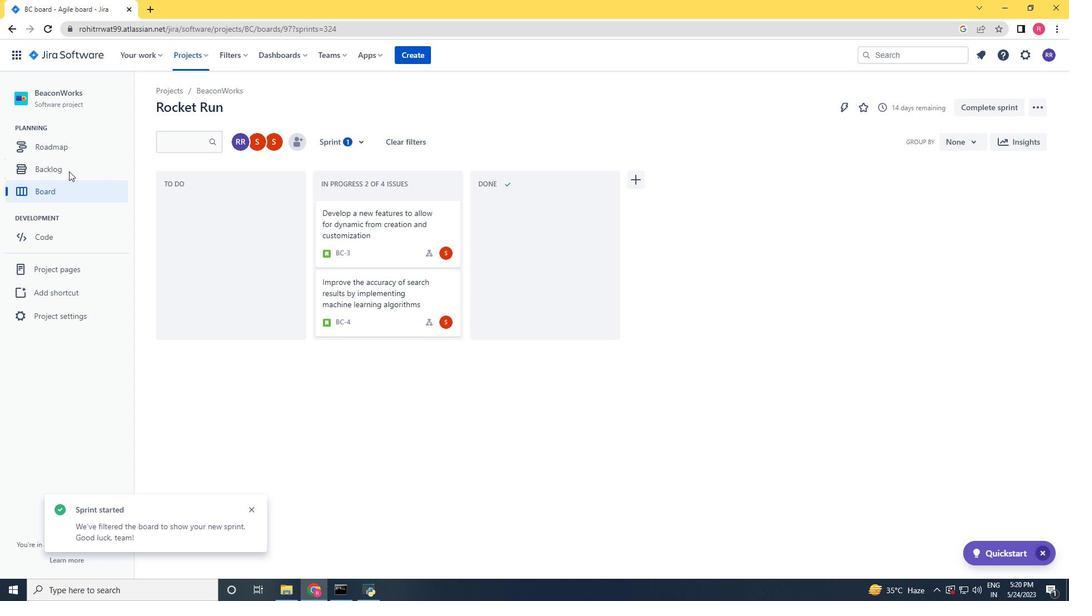 
Action: Mouse pressed left at (58, 168)
Screenshot: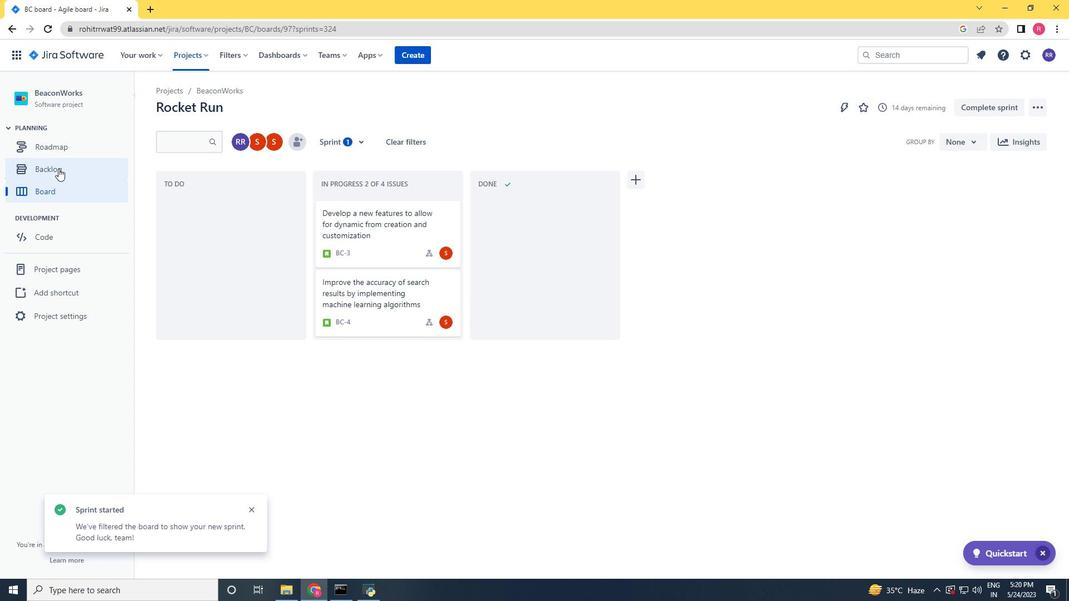 
Action: Mouse moved to (491, 378)
Screenshot: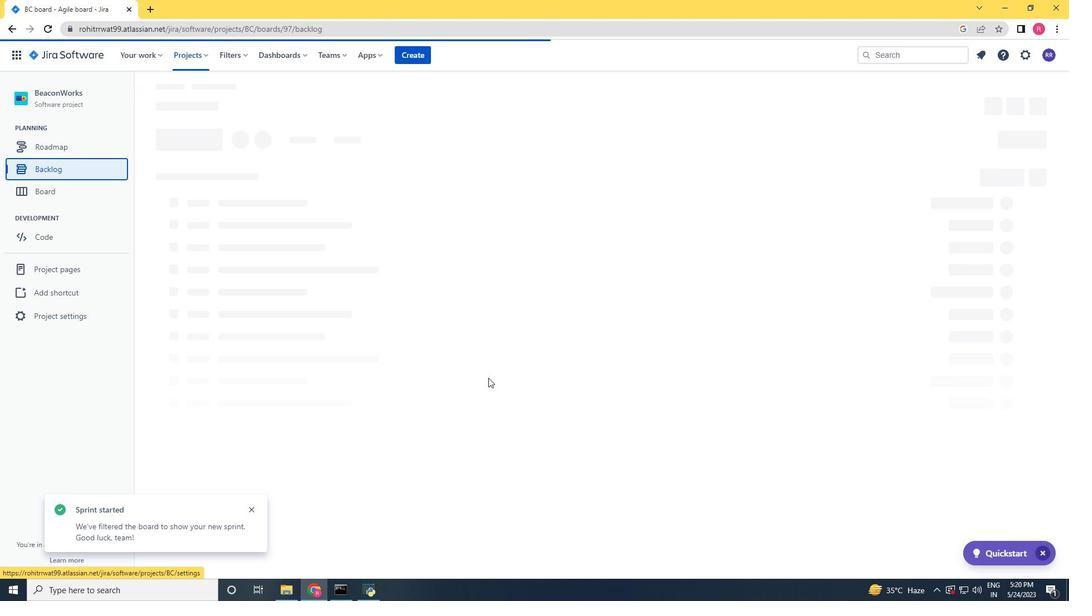 
Action: Mouse scrolled (491, 378) with delta (0, 0)
Screenshot: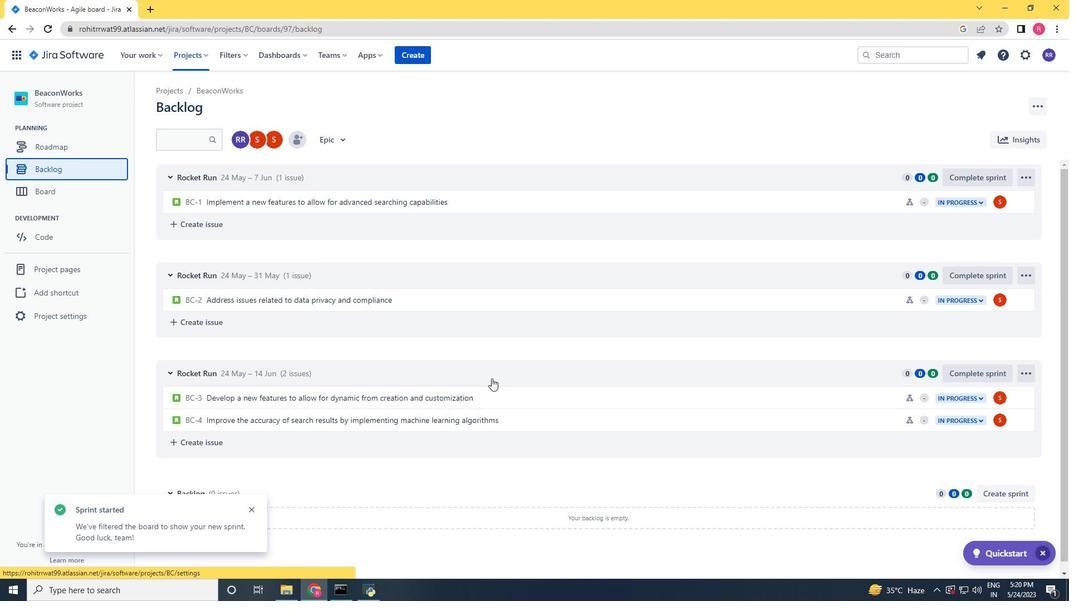 
Action: Mouse scrolled (491, 378) with delta (0, 0)
Screenshot: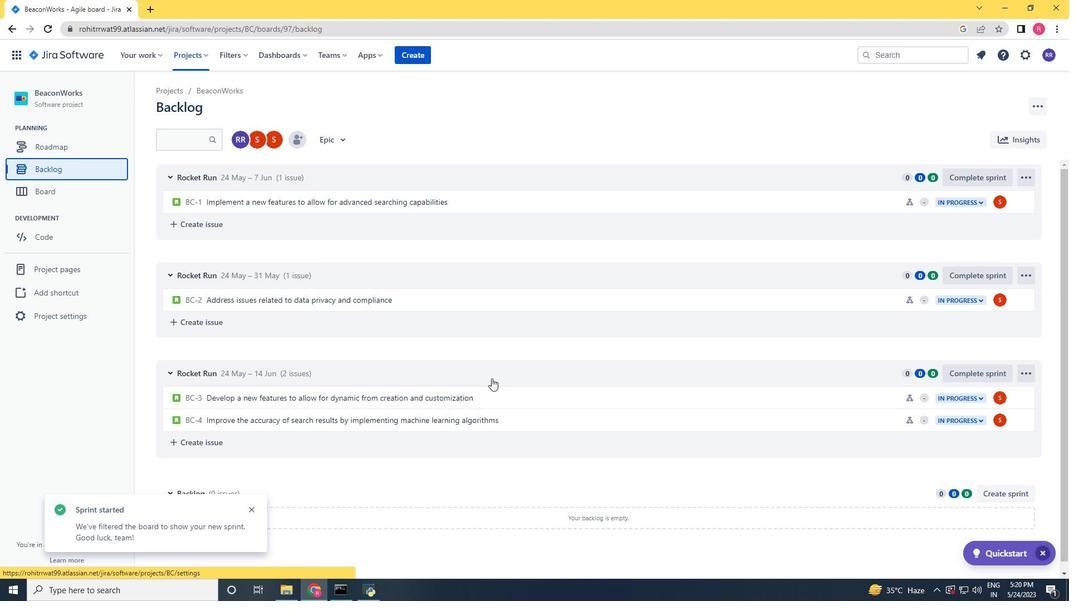 
Action: Mouse scrolled (491, 378) with delta (0, 0)
Screenshot: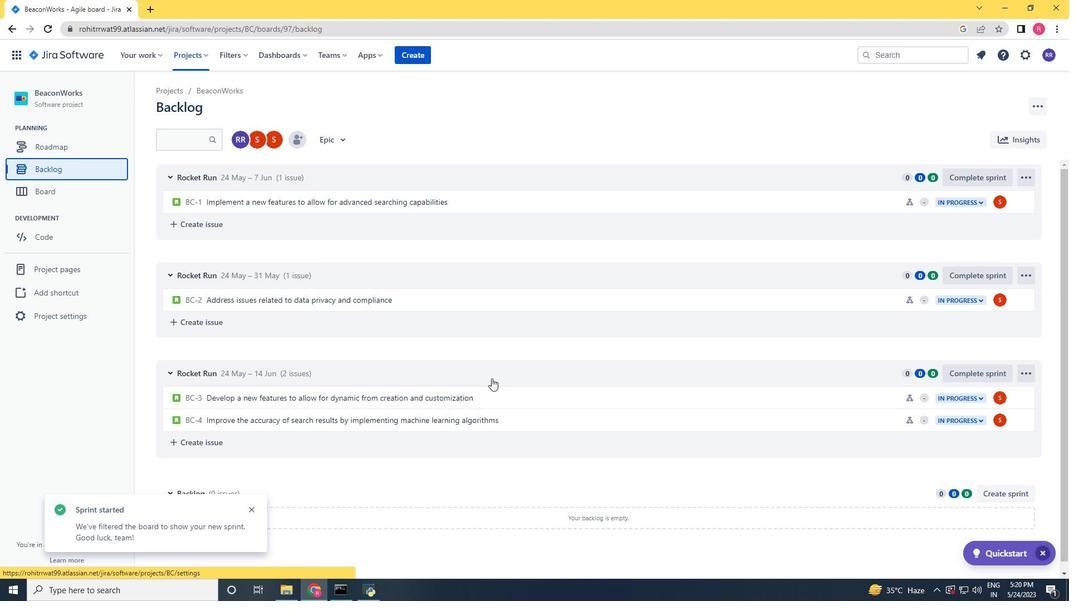
Action: Mouse scrolled (491, 379) with delta (0, 0)
Screenshot: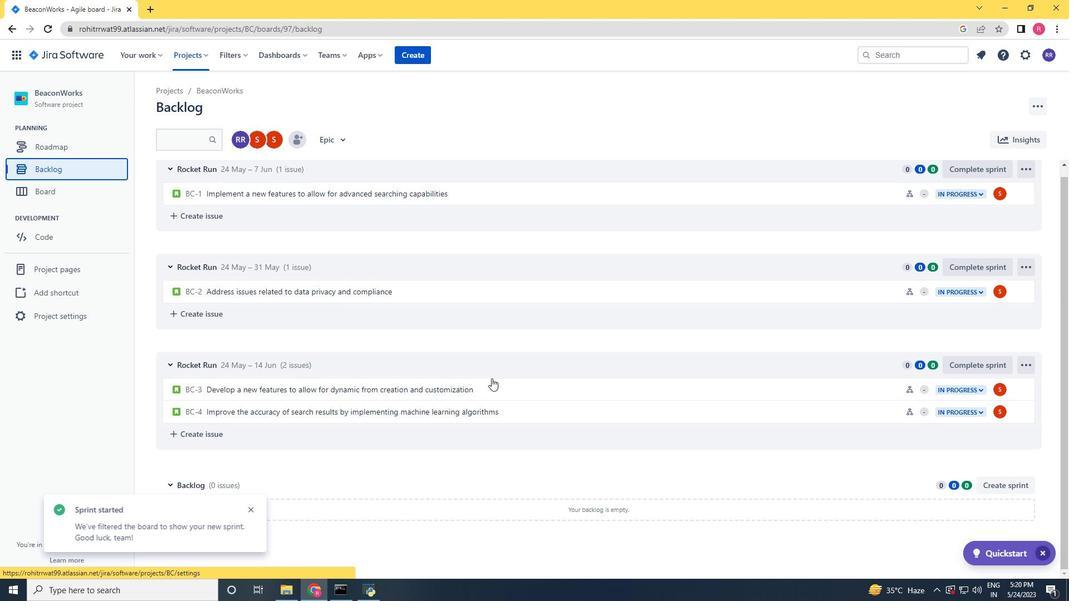 
Action: Mouse scrolled (491, 379) with delta (0, 0)
Screenshot: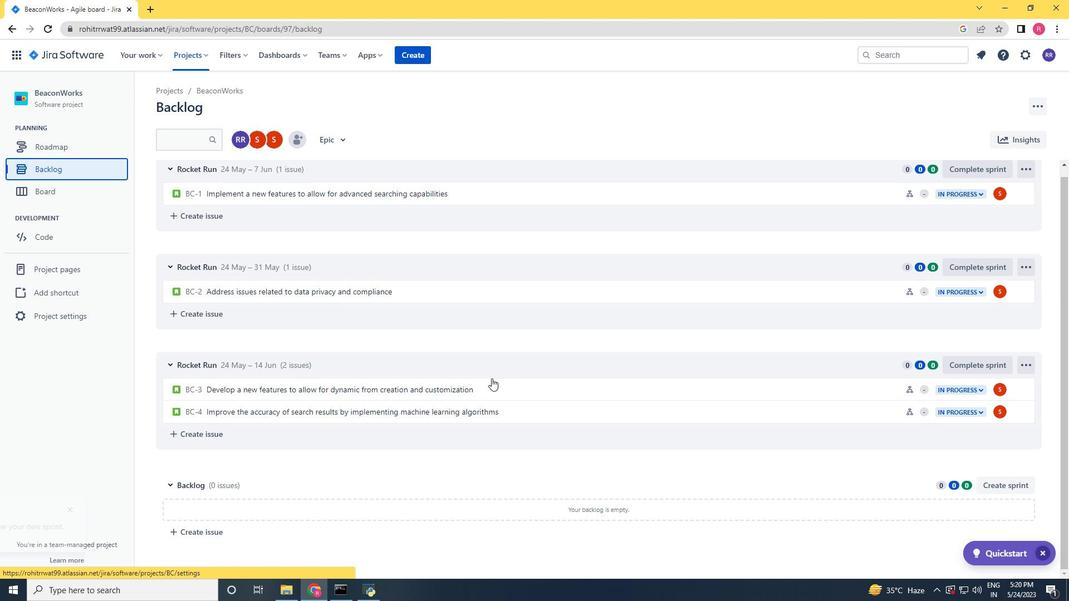 
Action: Mouse scrolled (491, 379) with delta (0, 0)
Screenshot: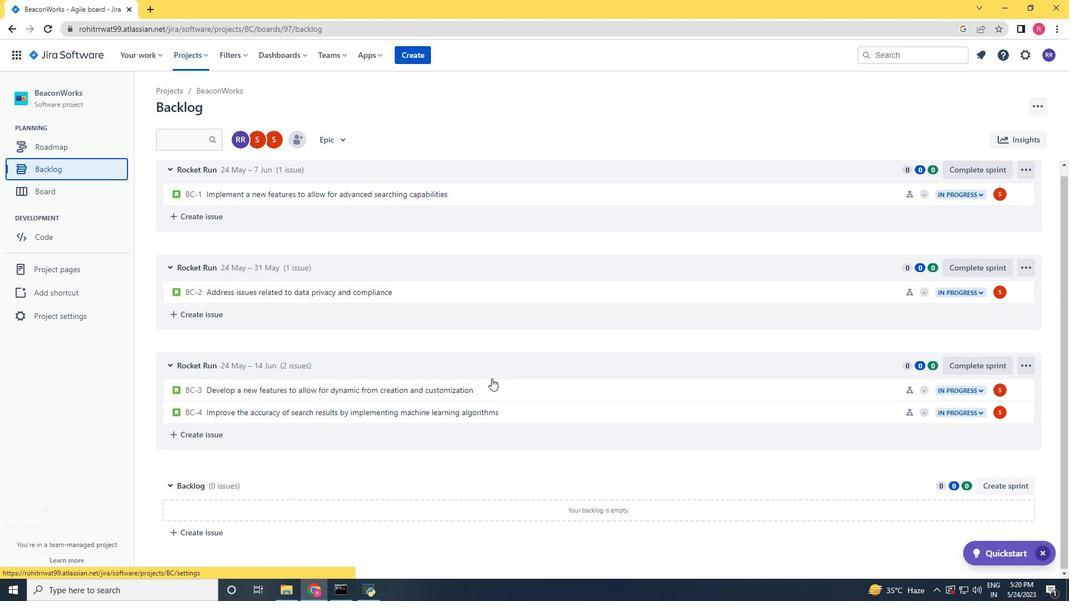 
Action: Mouse scrolled (491, 379) with delta (0, 0)
Screenshot: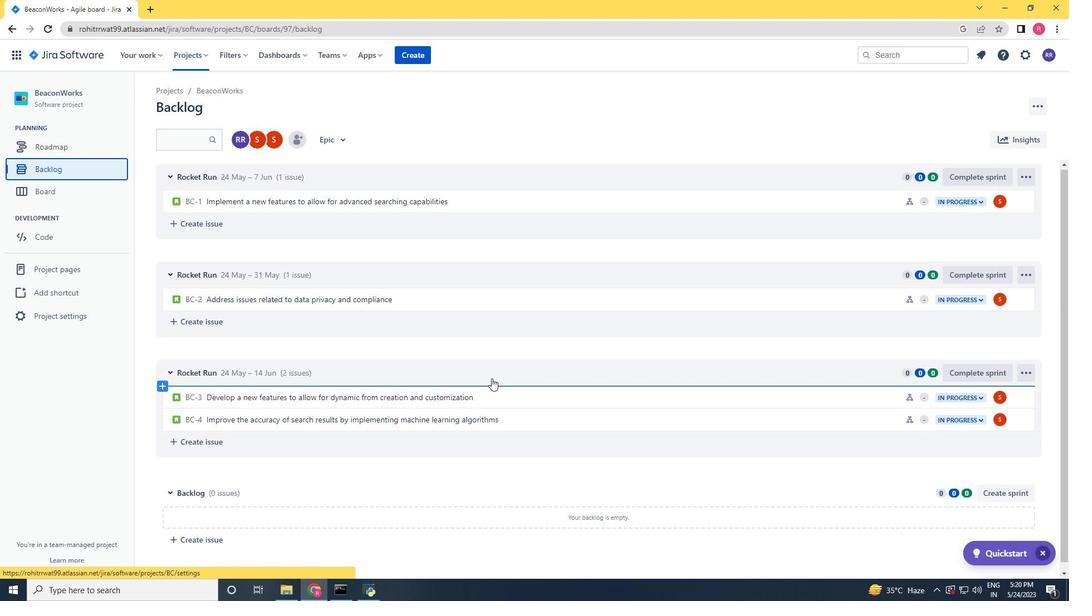 
